 Task: Look for space in Kelowna, Canada from 7th July, 2023 to 14th July, 2023 for 1 adult in price range Rs.6000 to Rs.14000. Place can be shared room with 1  bedroom having 1 bed and 1 bathroom. Property type can be house, flat, guest house, hotel. Booking option can be shelf check-in. Required host language is English.
Action: Mouse moved to (355, 136)
Screenshot: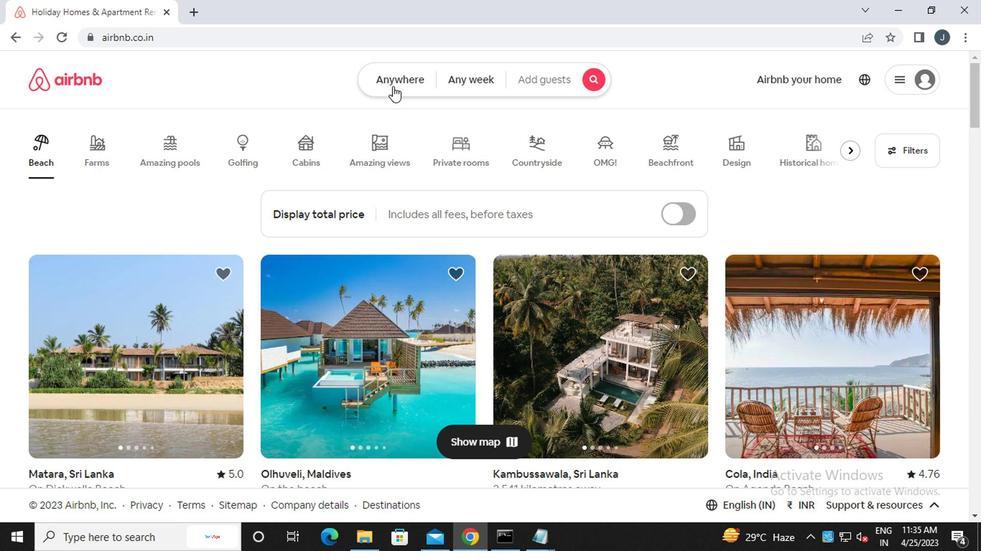 
Action: Mouse pressed left at (355, 136)
Screenshot: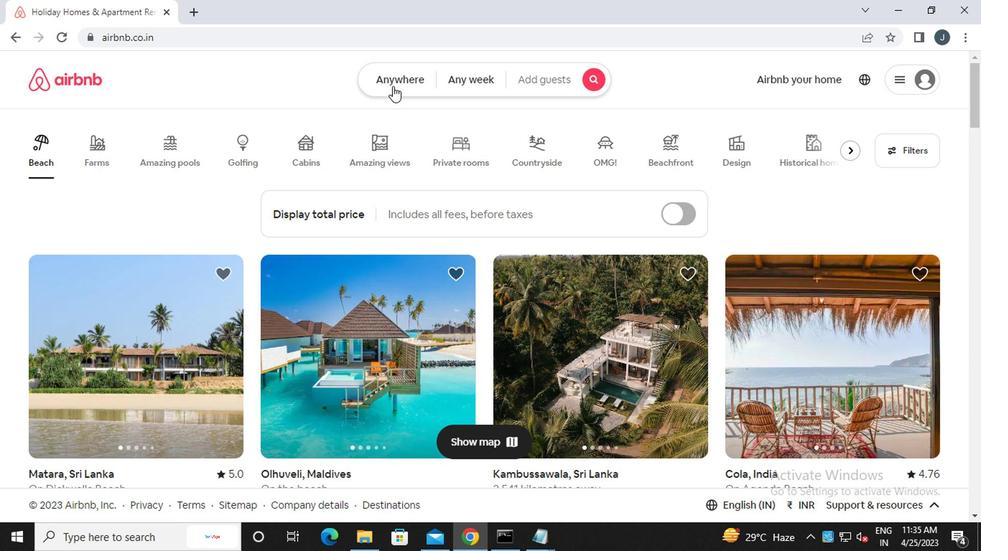 
Action: Mouse moved to (263, 177)
Screenshot: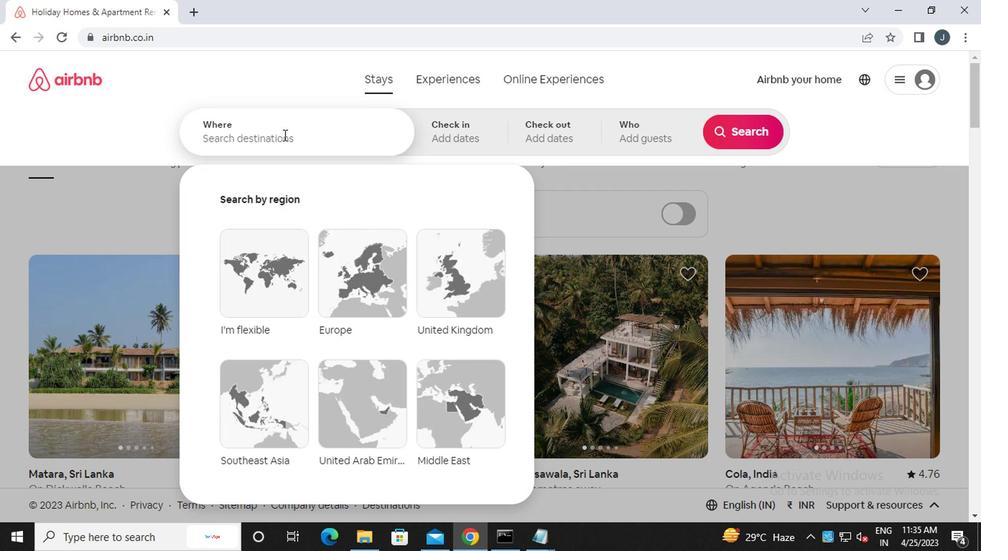 
Action: Mouse pressed left at (263, 177)
Screenshot: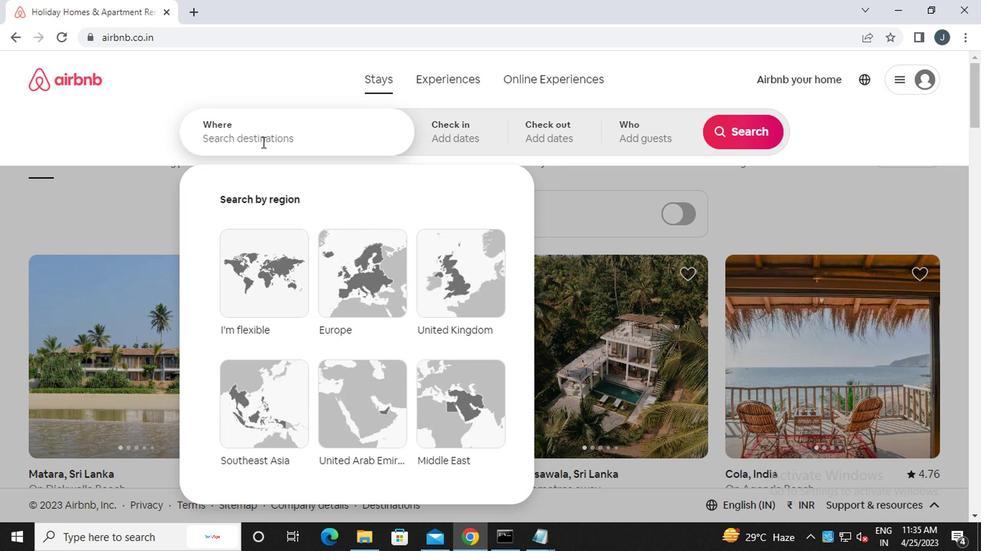 
Action: Mouse moved to (253, 177)
Screenshot: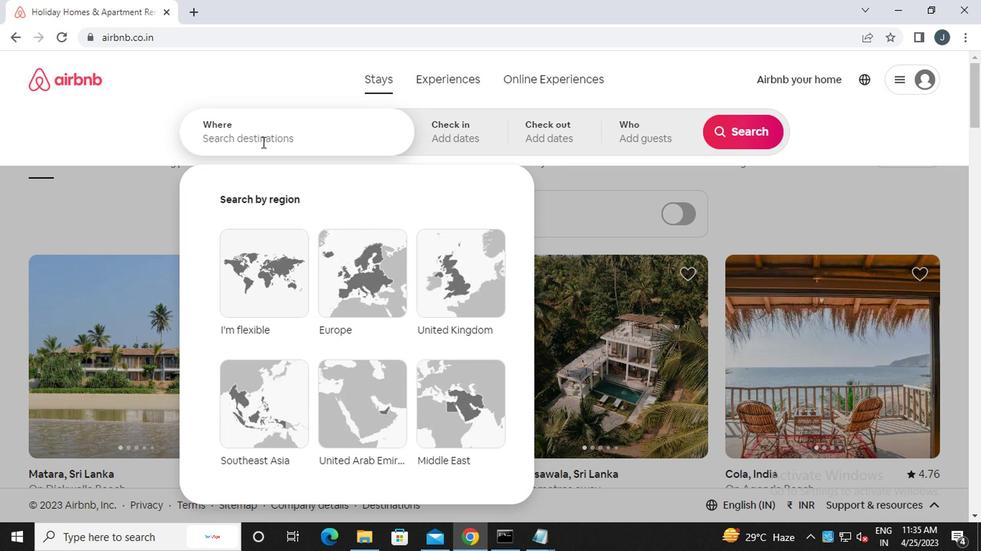 
Action: Key pressed <Key.caps_lock>k<Key.caps_lock>elowna,<Key.caps_lock>c<Key.caps_lock>anada
Screenshot: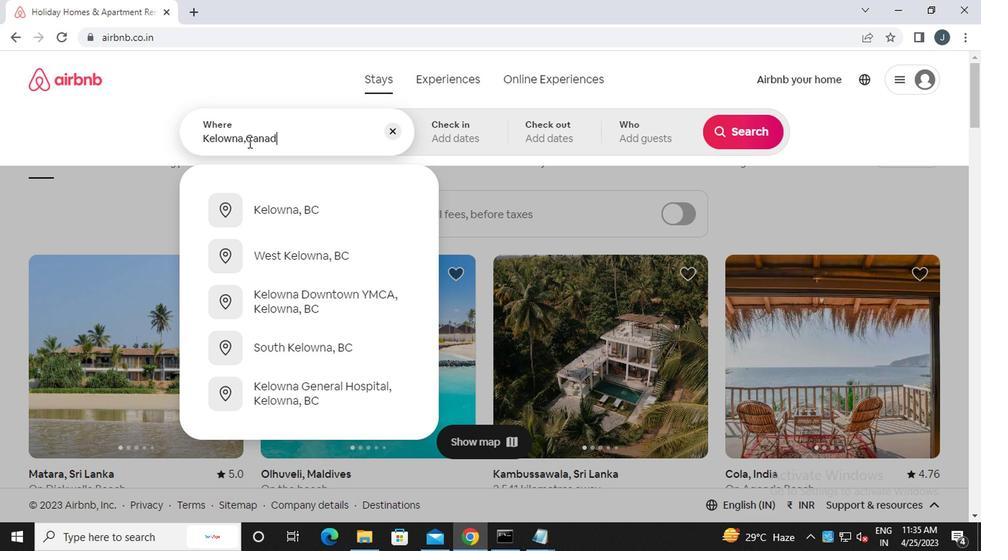 
Action: Mouse moved to (407, 174)
Screenshot: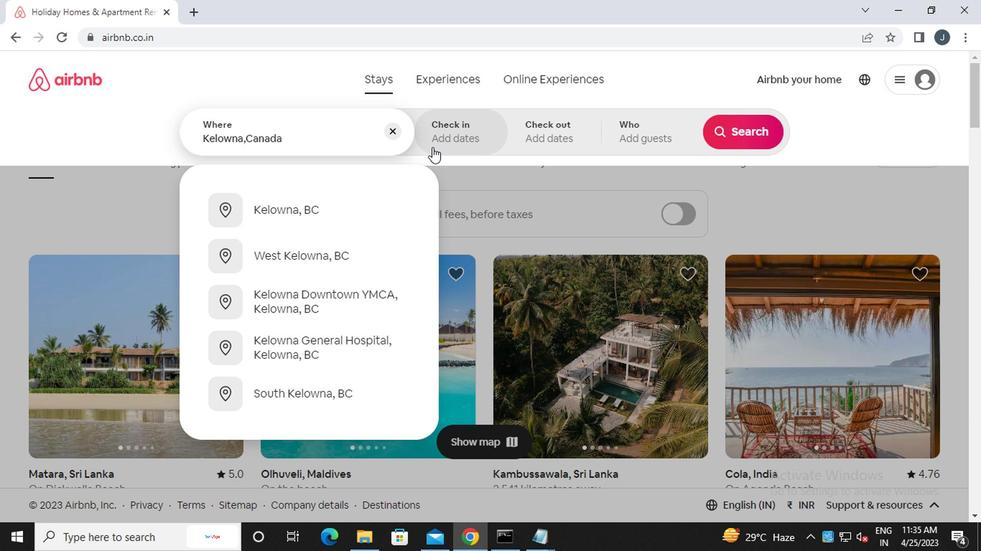 
Action: Mouse pressed left at (407, 174)
Screenshot: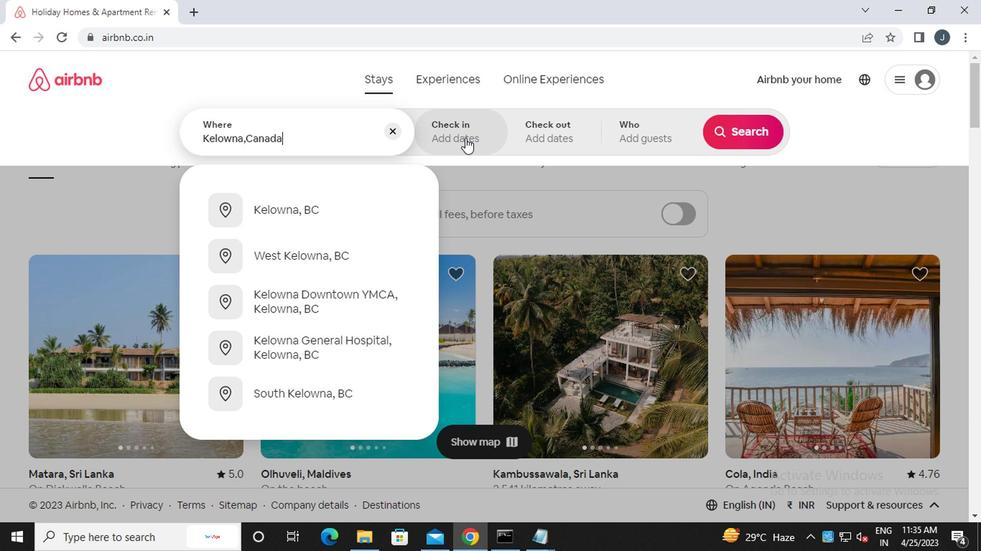 
Action: Mouse moved to (592, 254)
Screenshot: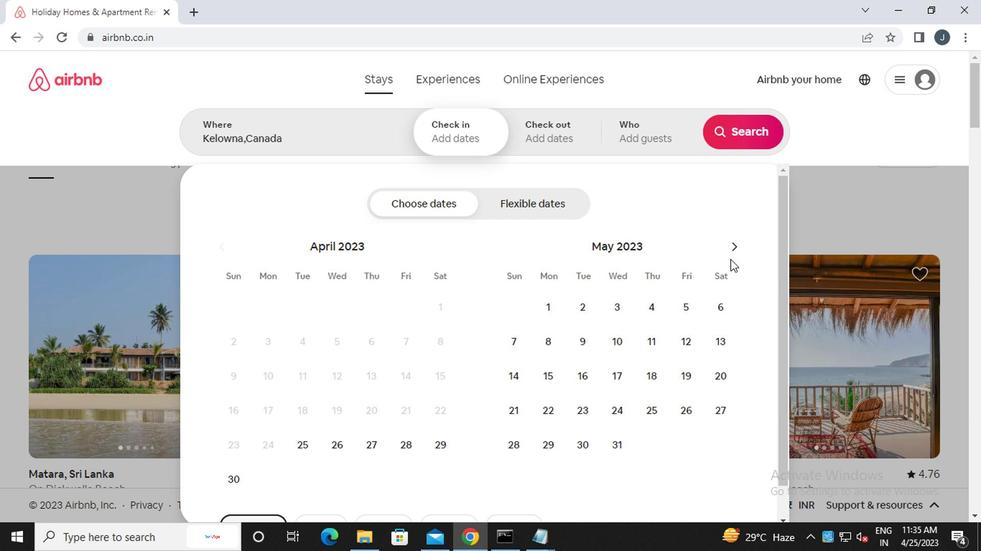 
Action: Mouse pressed left at (592, 254)
Screenshot: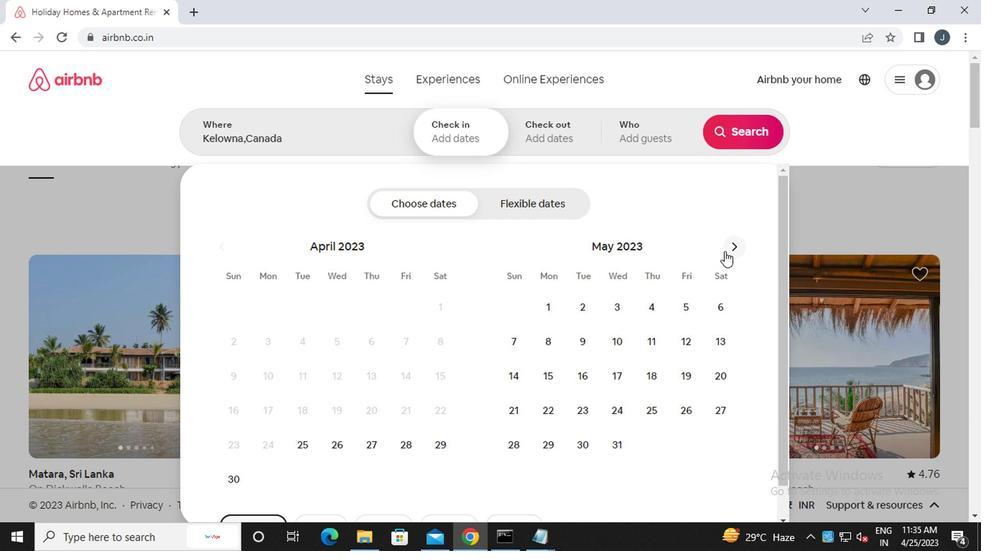 
Action: Mouse pressed left at (592, 254)
Screenshot: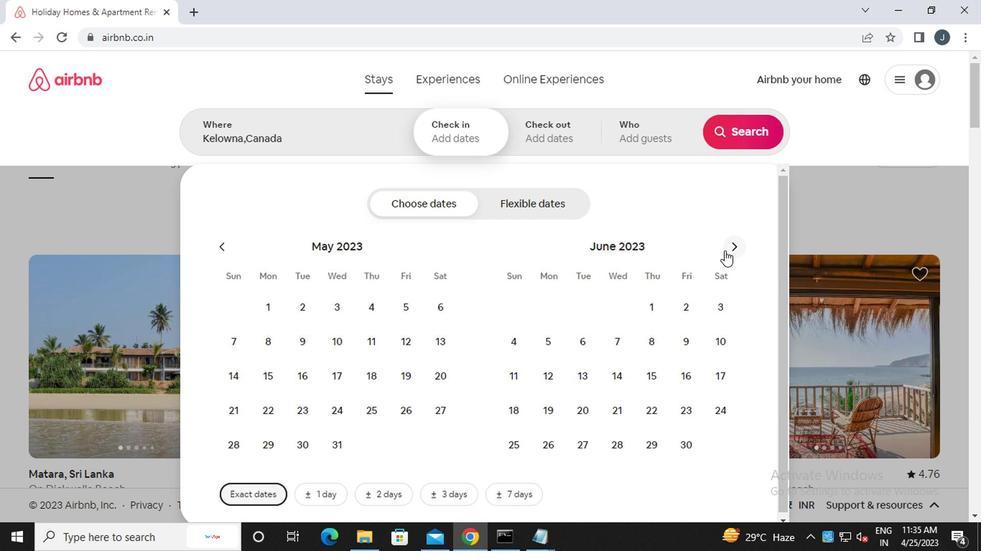 
Action: Mouse moved to (569, 319)
Screenshot: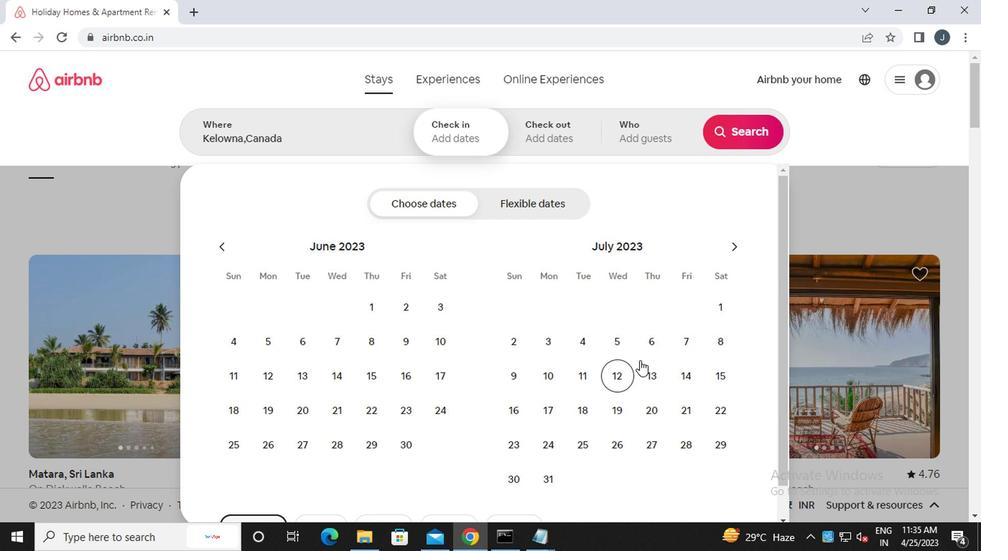 
Action: Mouse pressed left at (569, 319)
Screenshot: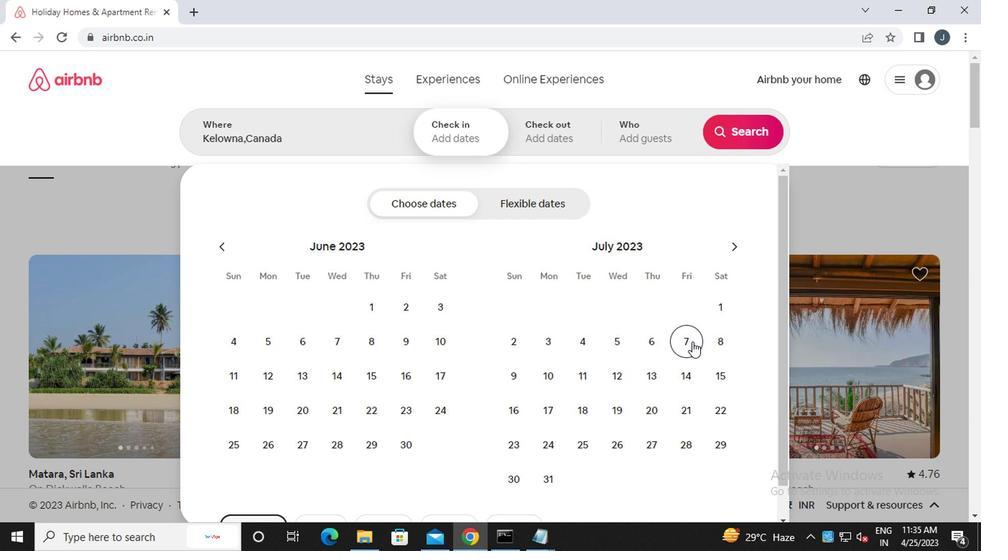 
Action: Mouse moved to (569, 346)
Screenshot: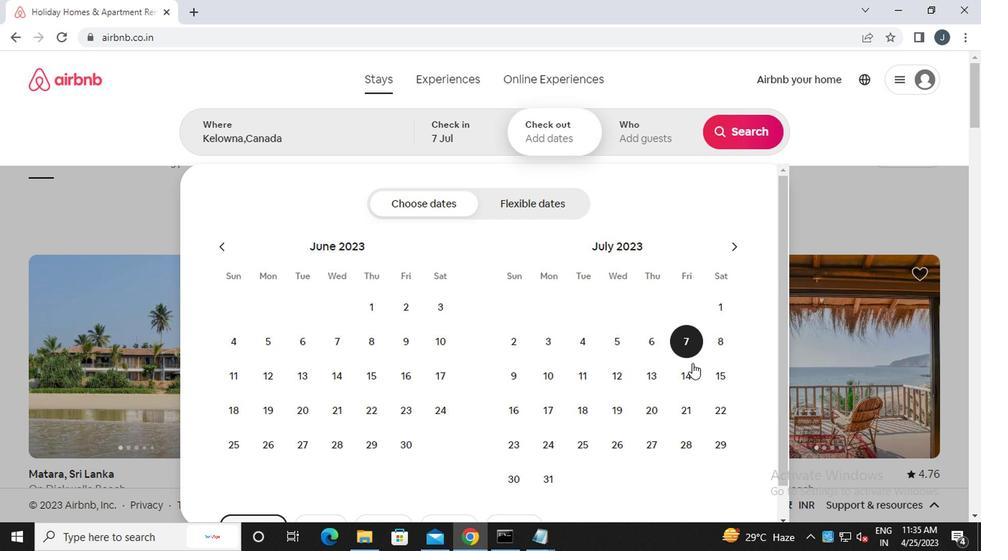 
Action: Mouse pressed left at (569, 346)
Screenshot: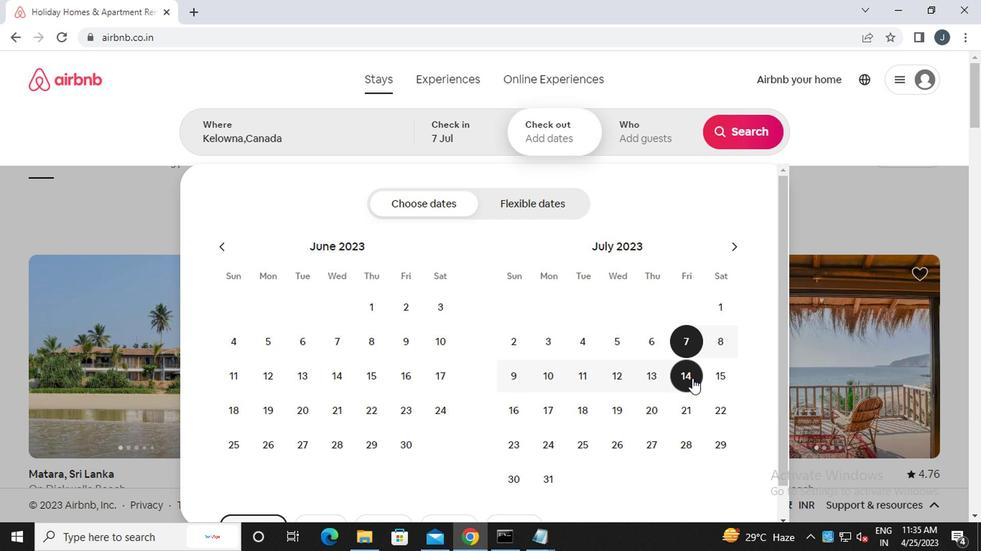 
Action: Mouse moved to (534, 164)
Screenshot: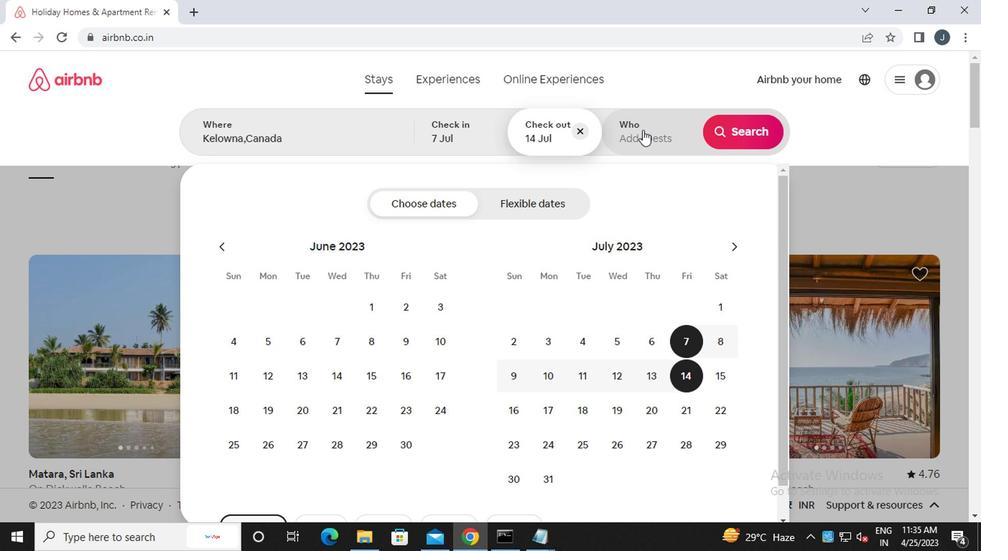 
Action: Mouse pressed left at (534, 164)
Screenshot: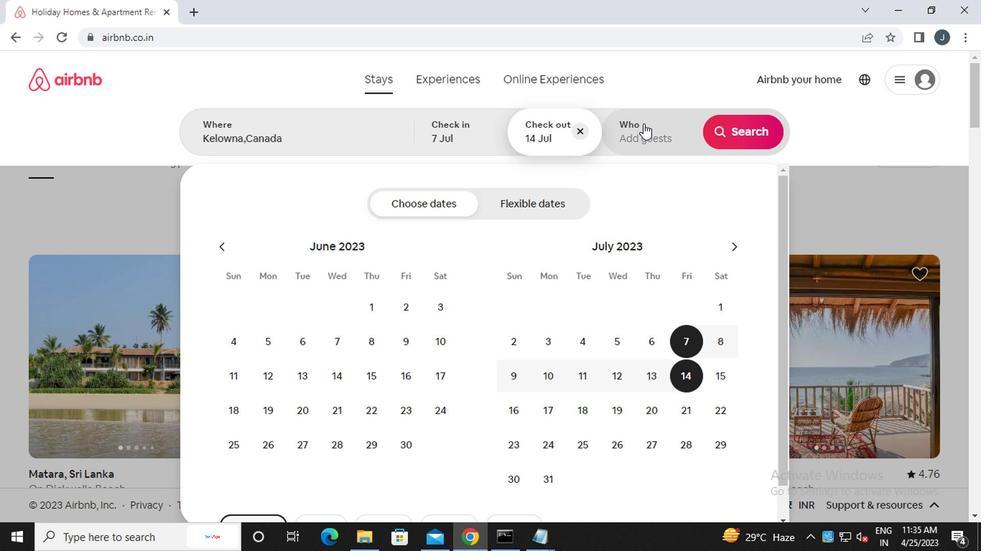 
Action: Mouse moved to (612, 224)
Screenshot: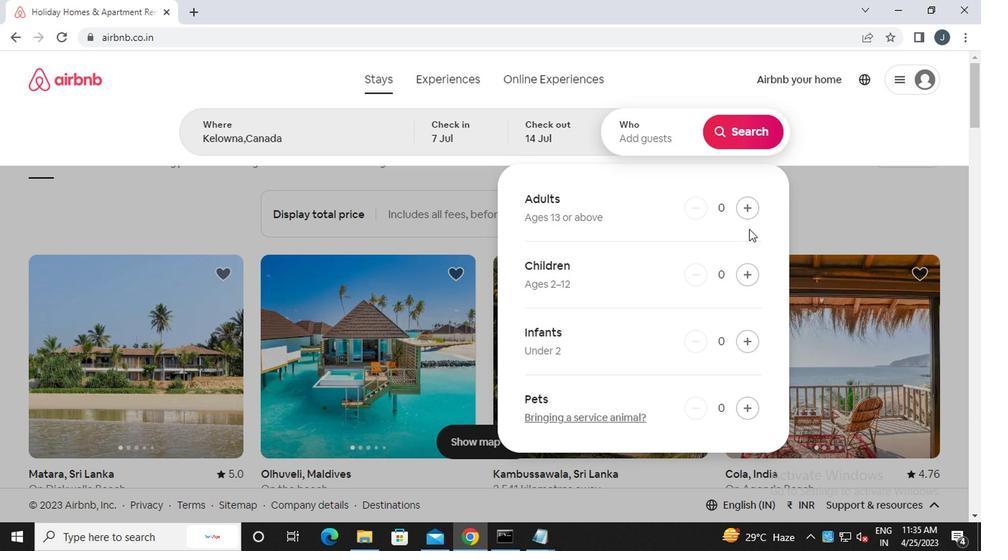 
Action: Mouse pressed left at (612, 224)
Screenshot: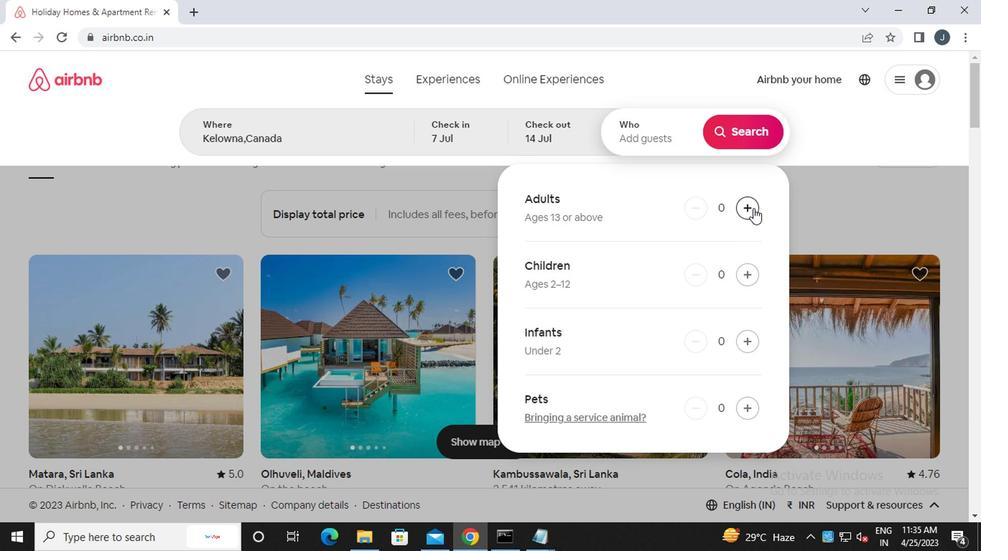 
Action: Mouse moved to (608, 172)
Screenshot: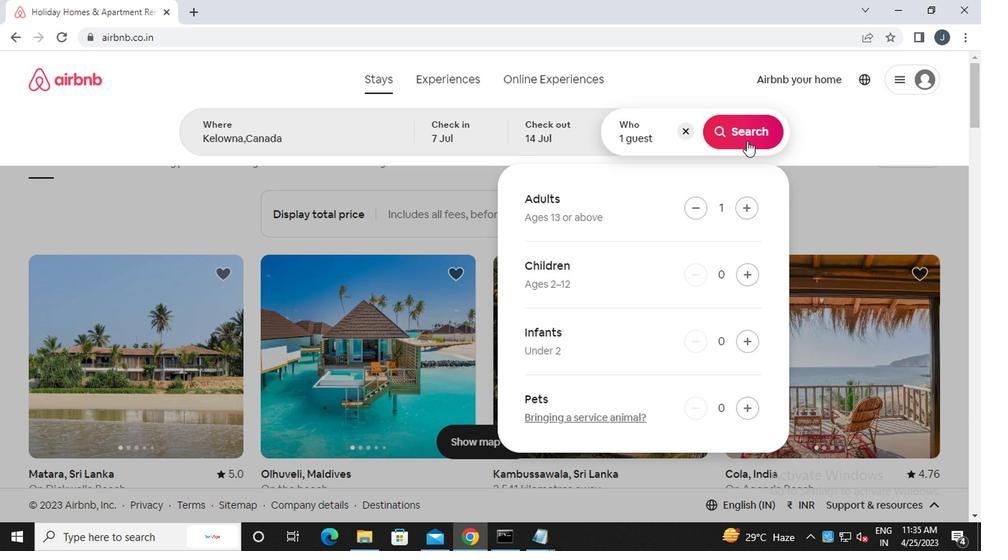 
Action: Mouse pressed left at (608, 172)
Screenshot: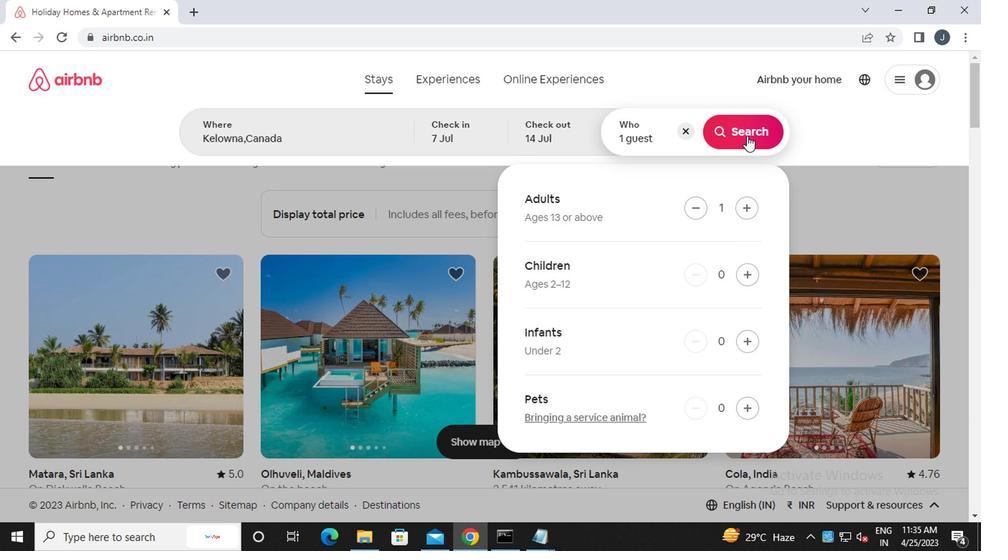
Action: Mouse moved to (738, 172)
Screenshot: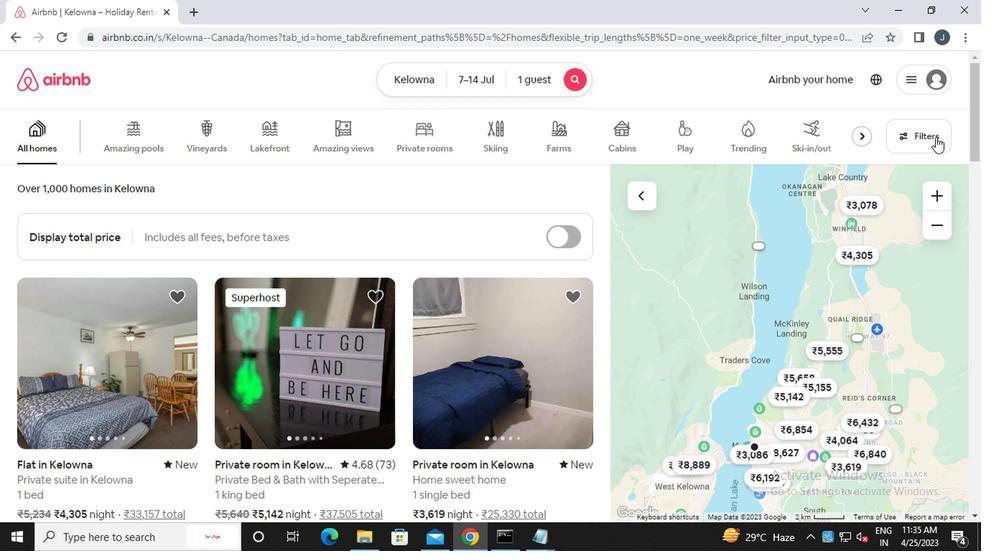 
Action: Mouse pressed left at (738, 172)
Screenshot: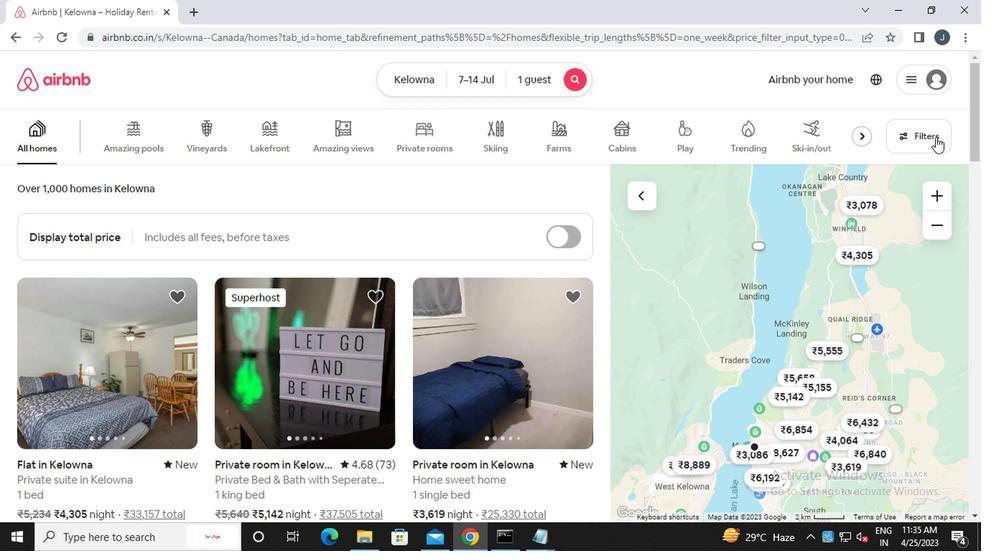 
Action: Mouse moved to (307, 304)
Screenshot: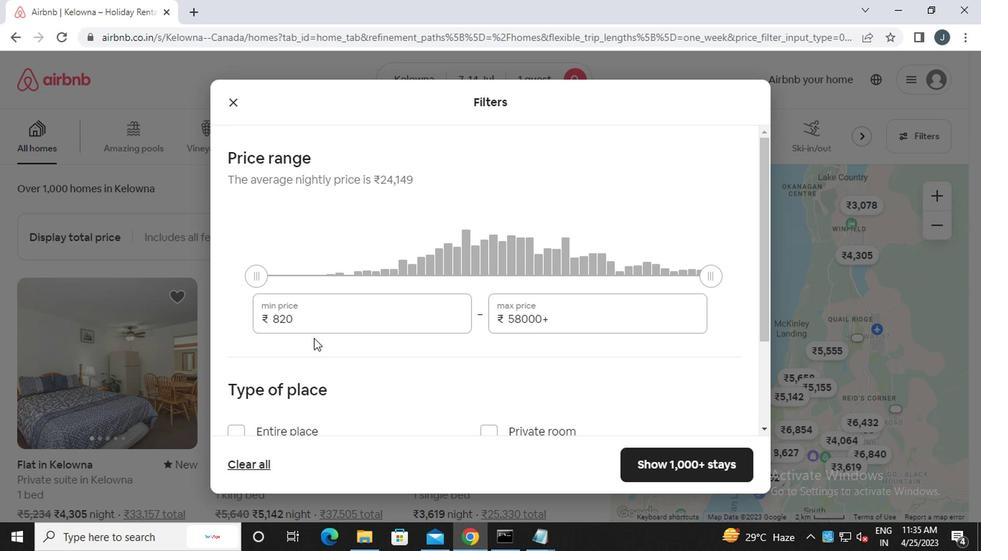 
Action: Mouse pressed left at (307, 304)
Screenshot: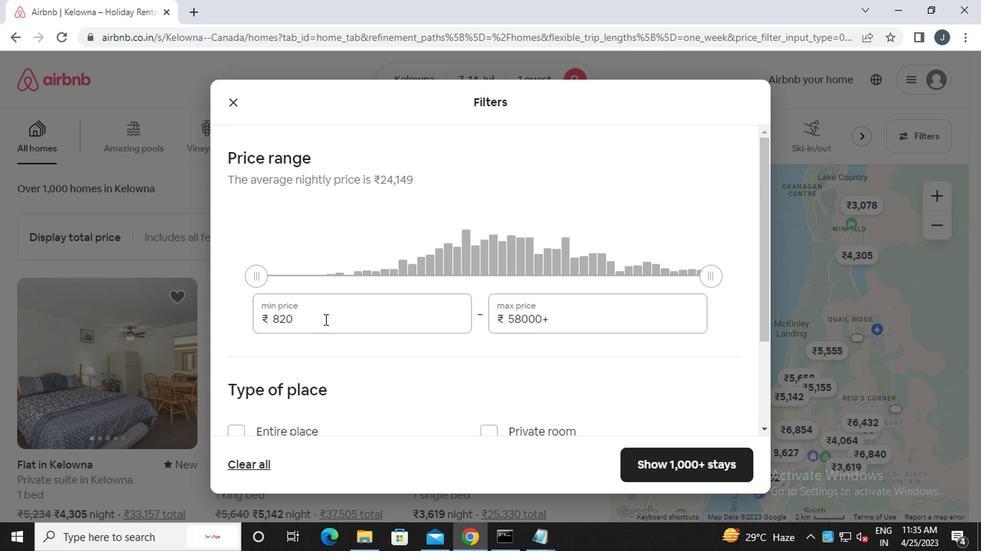 
Action: Mouse moved to (309, 298)
Screenshot: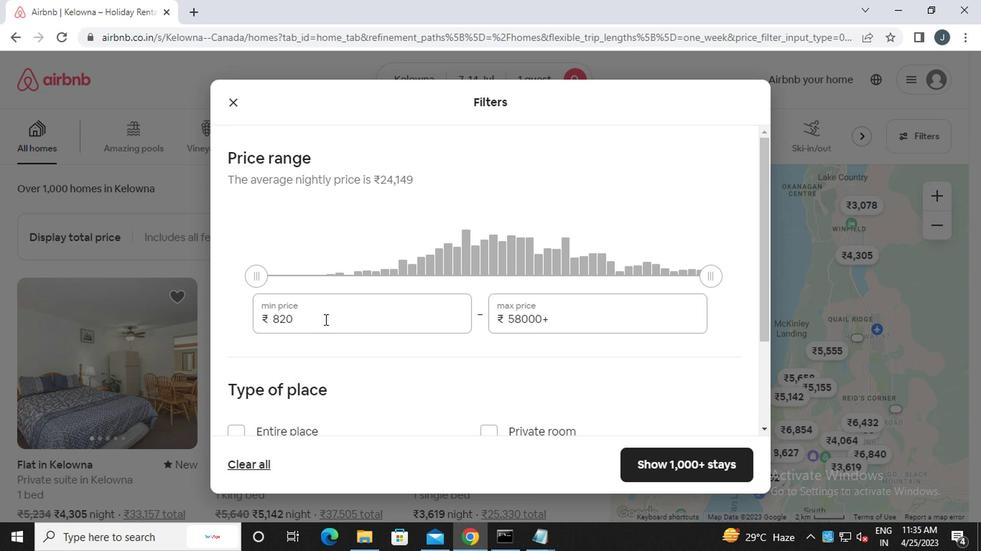 
Action: Key pressed <Key.backspace><Key.backspace><Key.backspace><<102>><<96>><<96>><<96>>
Screenshot: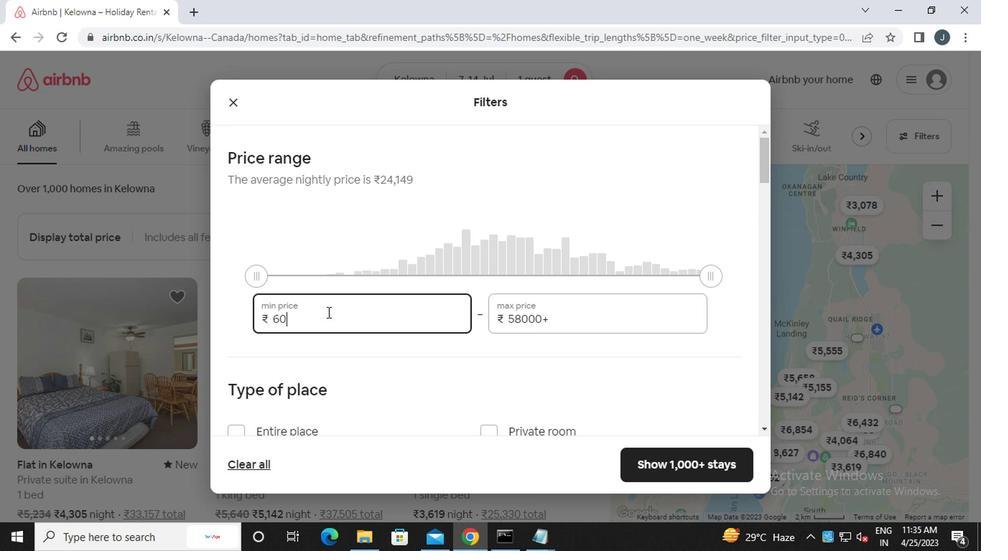
Action: Mouse moved to (478, 303)
Screenshot: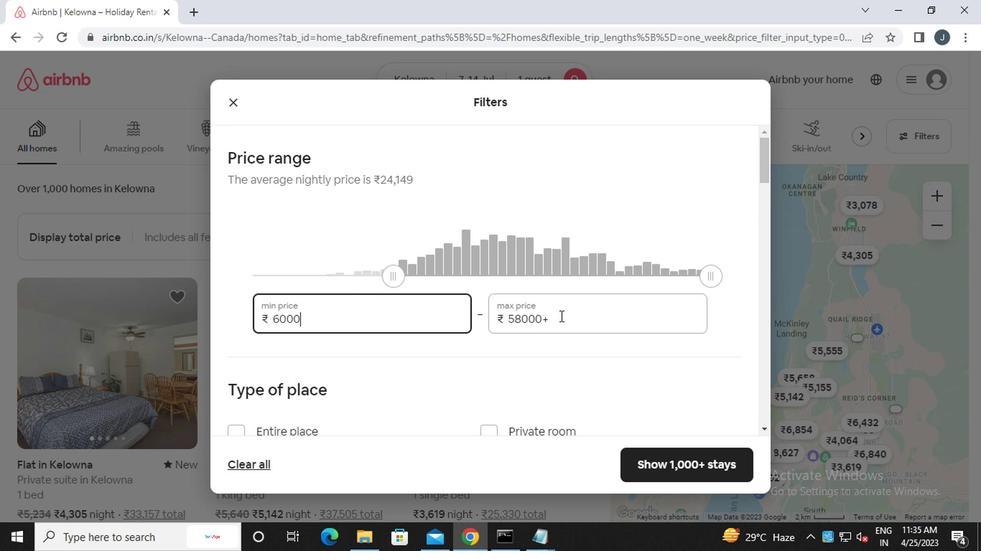 
Action: Mouse pressed left at (478, 303)
Screenshot: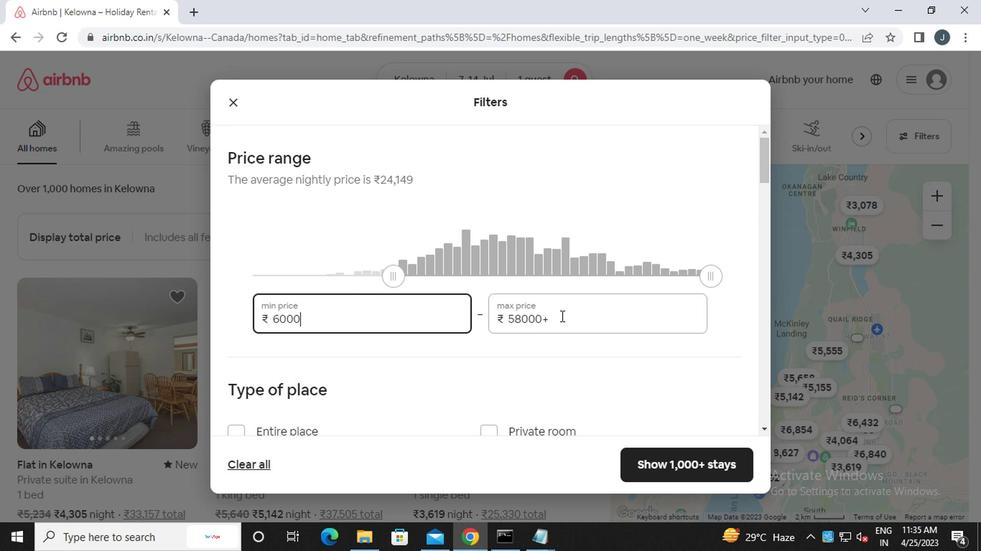 
Action: Mouse moved to (478, 304)
Screenshot: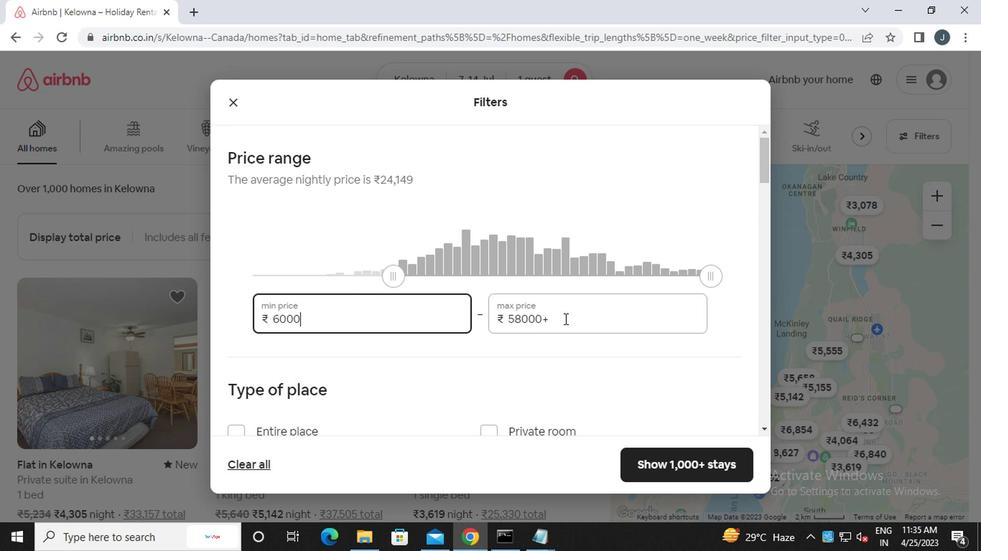 
Action: Key pressed <Key.backspace><Key.backspace><Key.backspace><Key.backspace><Key.backspace><Key.backspace><Key.backspace><Key.backspace><Key.backspace><Key.backspace><Key.backspace><Key.backspace><<97>><<100>><<96>><<96>><<96>>
Screenshot: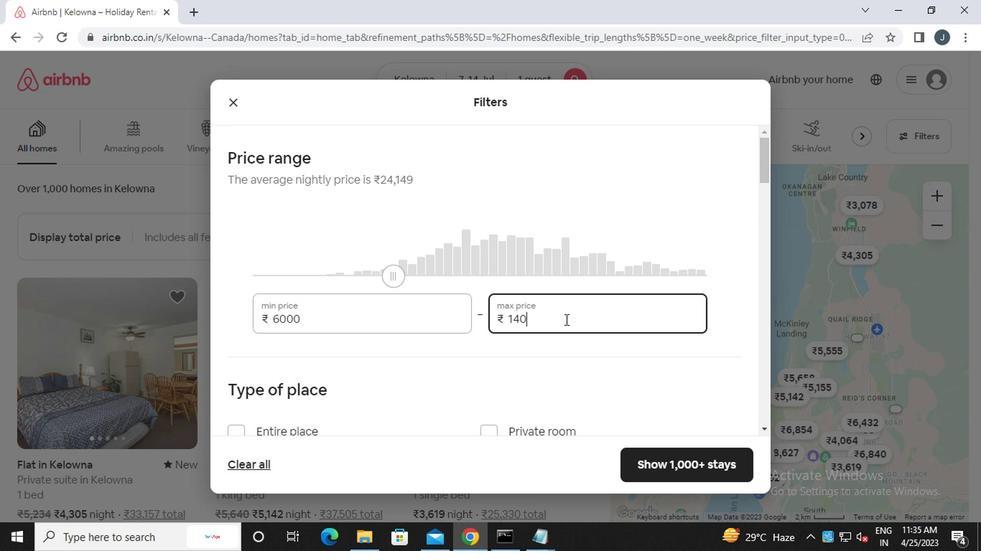 
Action: Mouse moved to (477, 307)
Screenshot: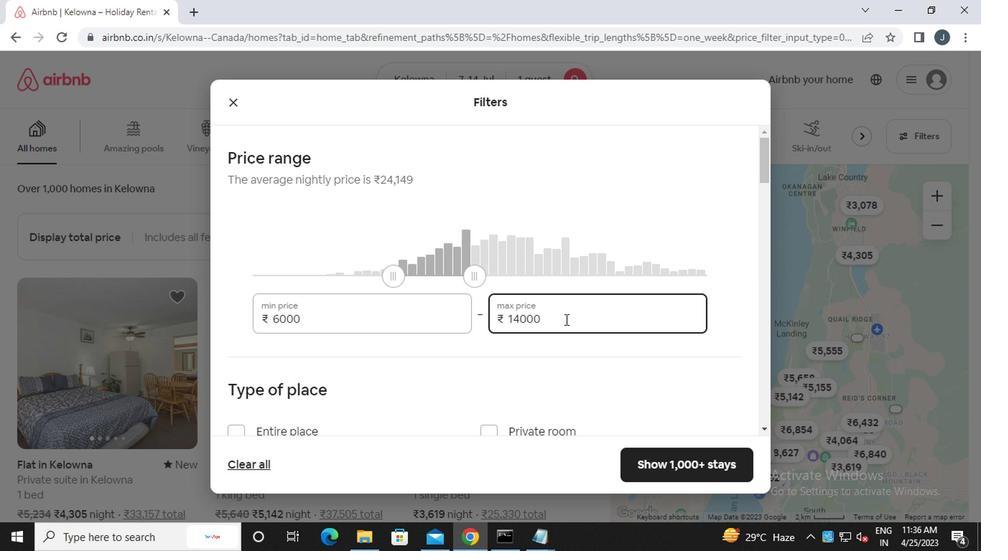 
Action: Mouse scrolled (477, 306) with delta (0, 0)
Screenshot: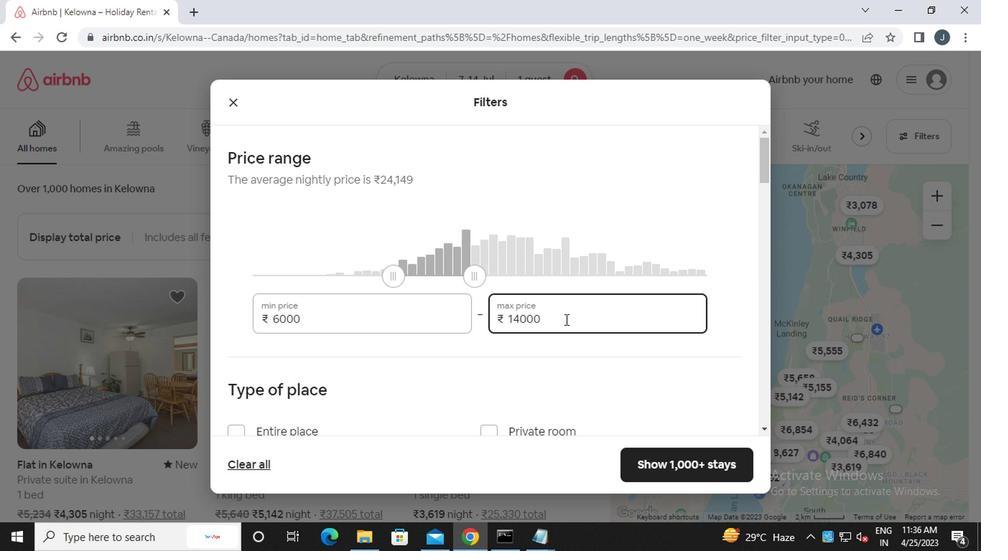 
Action: Mouse moved to (477, 309)
Screenshot: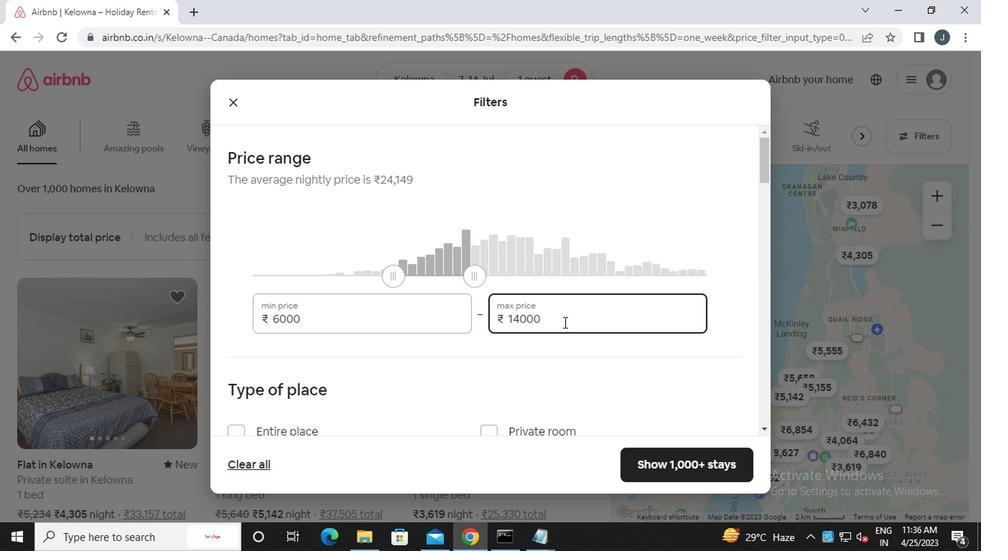 
Action: Mouse scrolled (477, 308) with delta (0, 0)
Screenshot: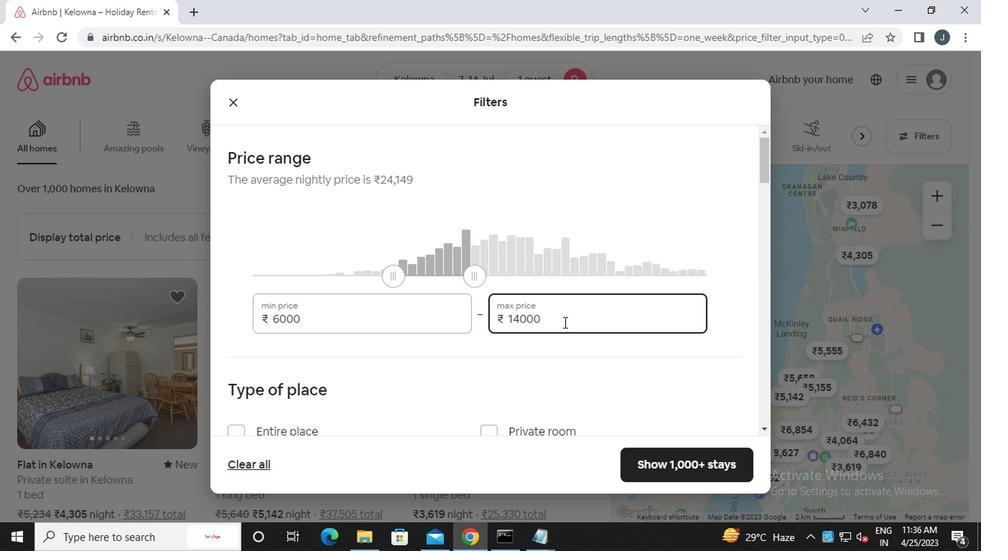 
Action: Mouse moved to (245, 329)
Screenshot: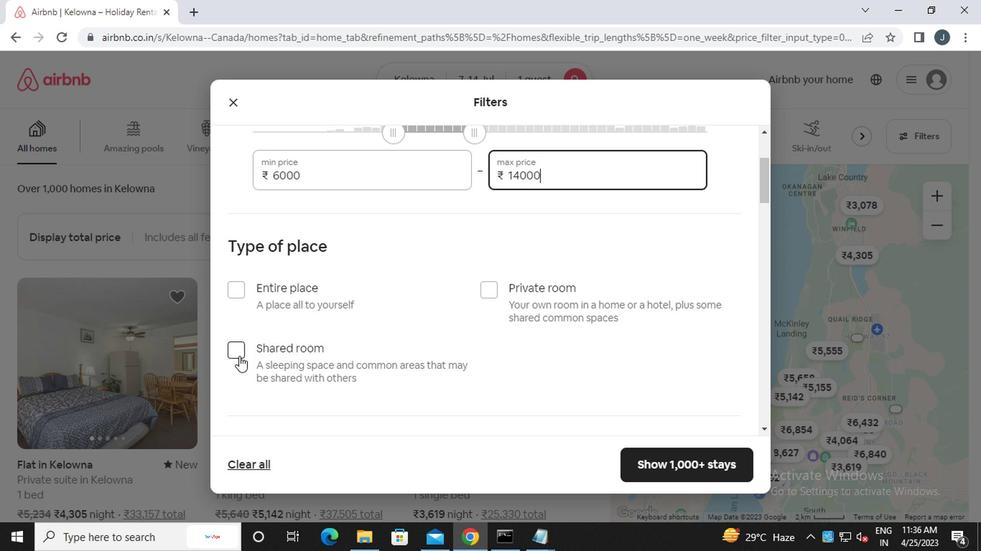 
Action: Mouse pressed left at (245, 329)
Screenshot: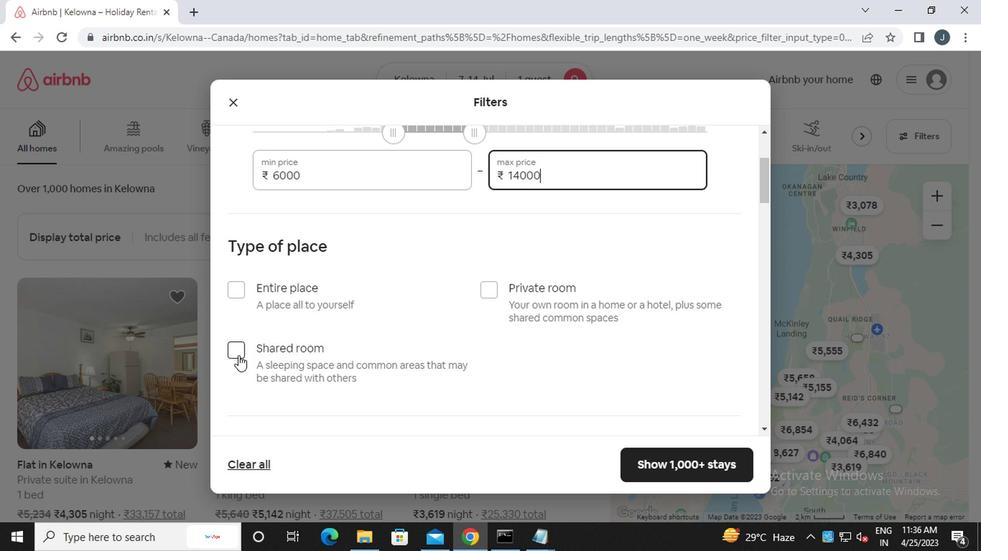 
Action: Mouse moved to (338, 340)
Screenshot: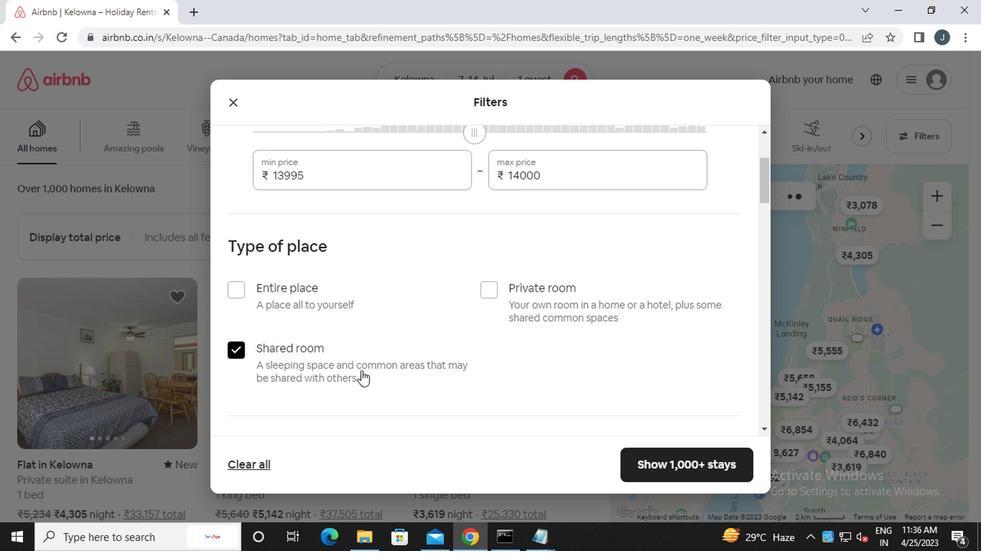 
Action: Mouse scrolled (338, 339) with delta (0, 0)
Screenshot: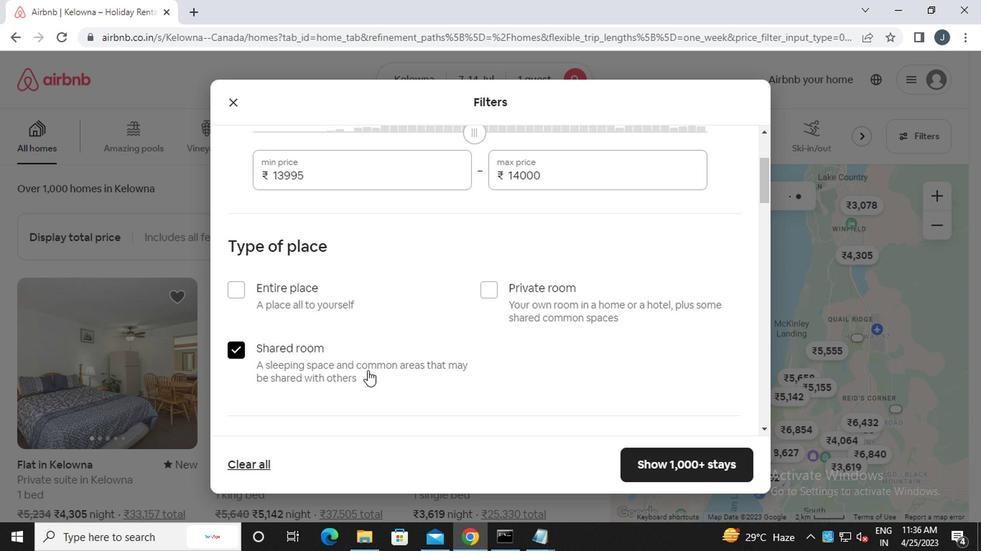 
Action: Mouse scrolled (338, 339) with delta (0, 0)
Screenshot: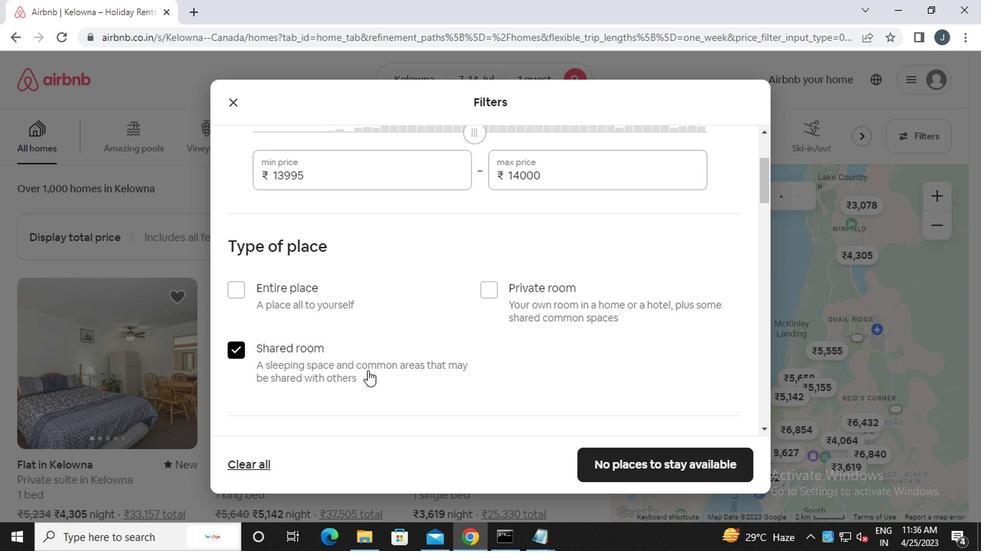 
Action: Mouse scrolled (338, 339) with delta (0, 0)
Screenshot: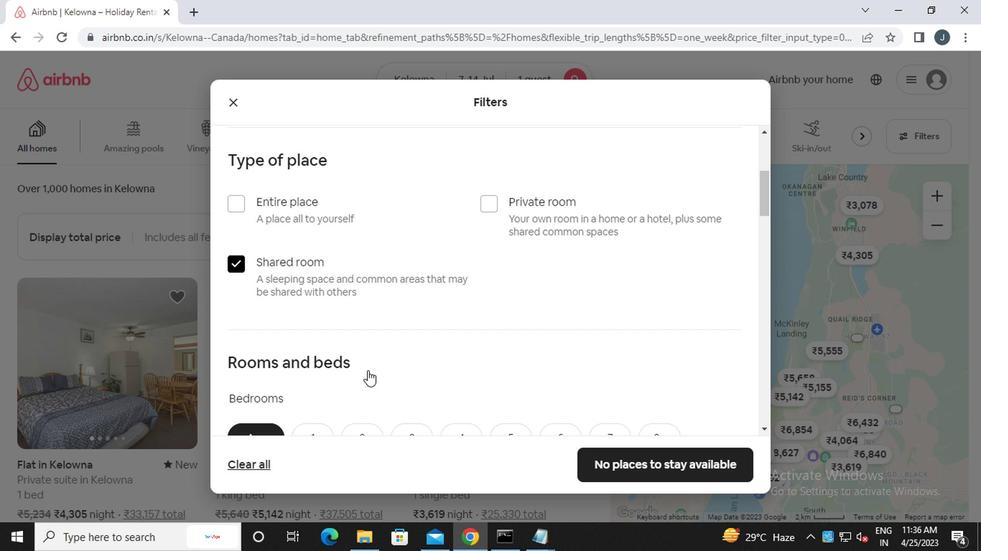 
Action: Mouse moved to (304, 292)
Screenshot: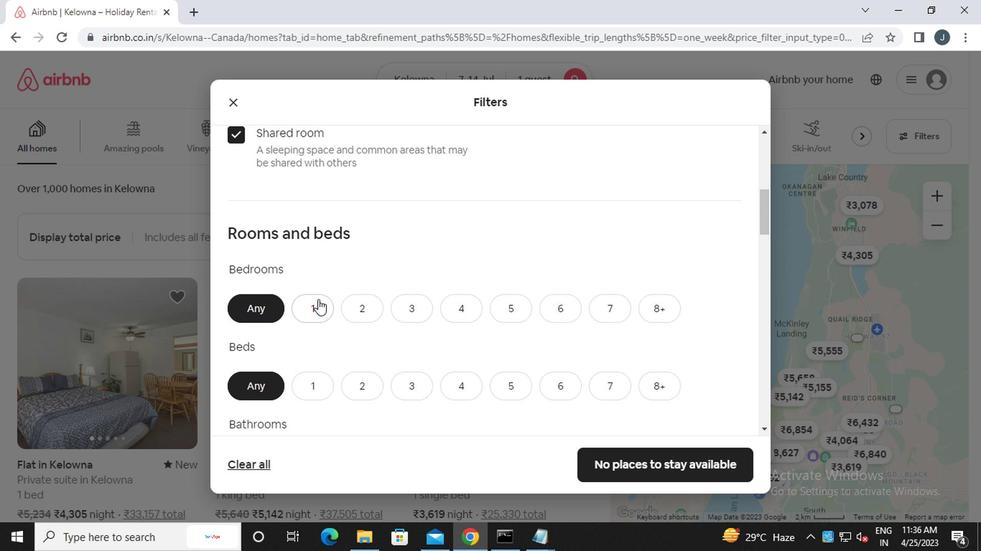 
Action: Mouse pressed left at (304, 292)
Screenshot: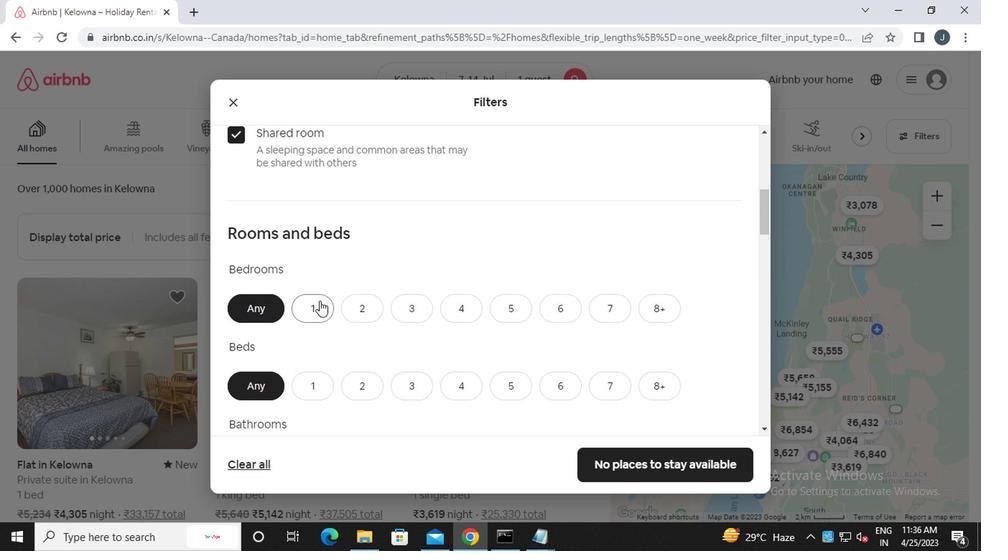 
Action: Mouse moved to (307, 352)
Screenshot: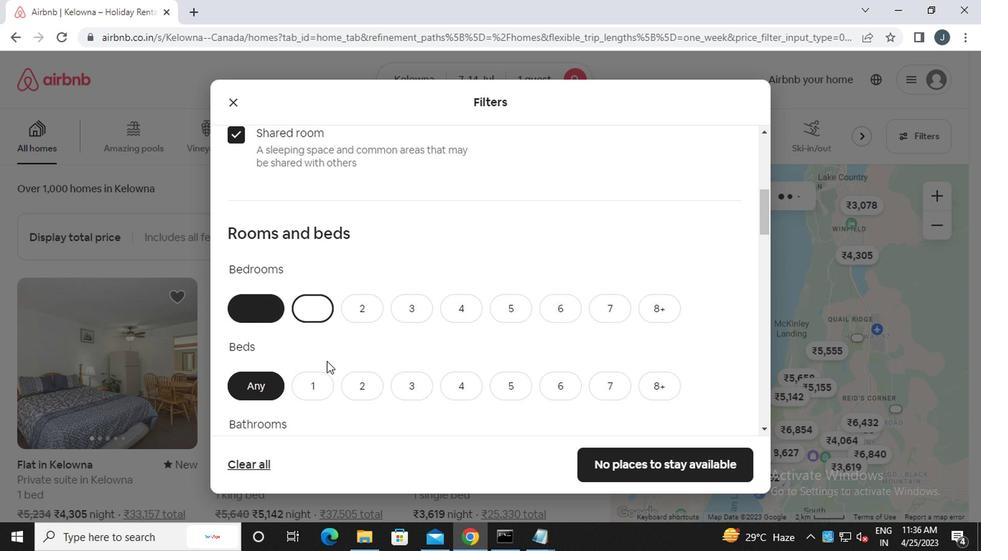 
Action: Mouse pressed left at (307, 352)
Screenshot: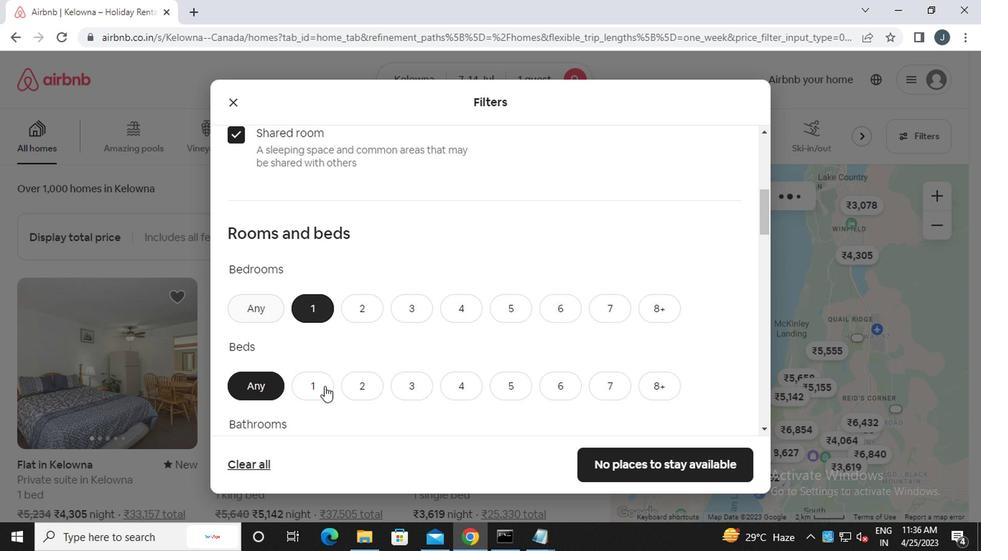 
Action: Mouse moved to (307, 351)
Screenshot: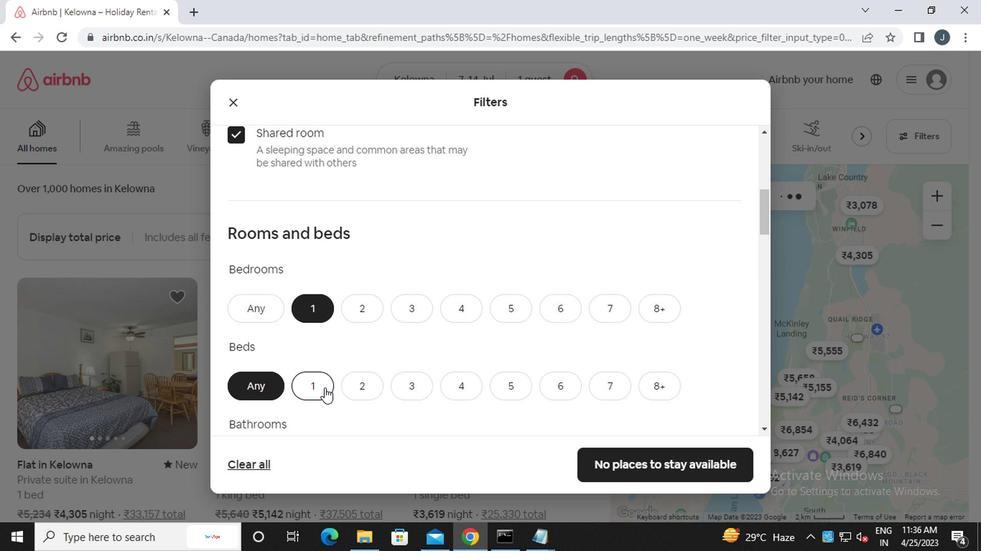 
Action: Mouse scrolled (307, 350) with delta (0, 0)
Screenshot: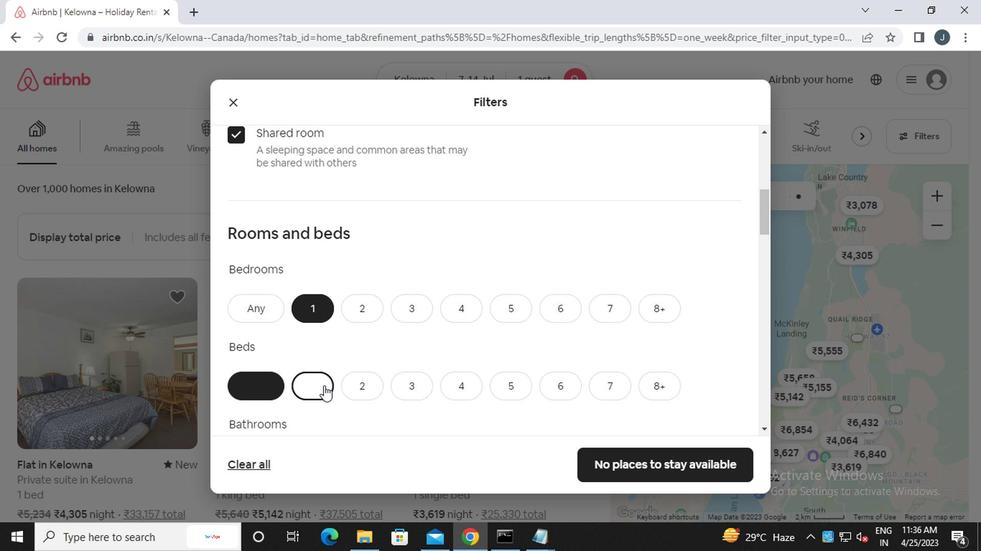 
Action: Mouse scrolled (307, 350) with delta (0, 0)
Screenshot: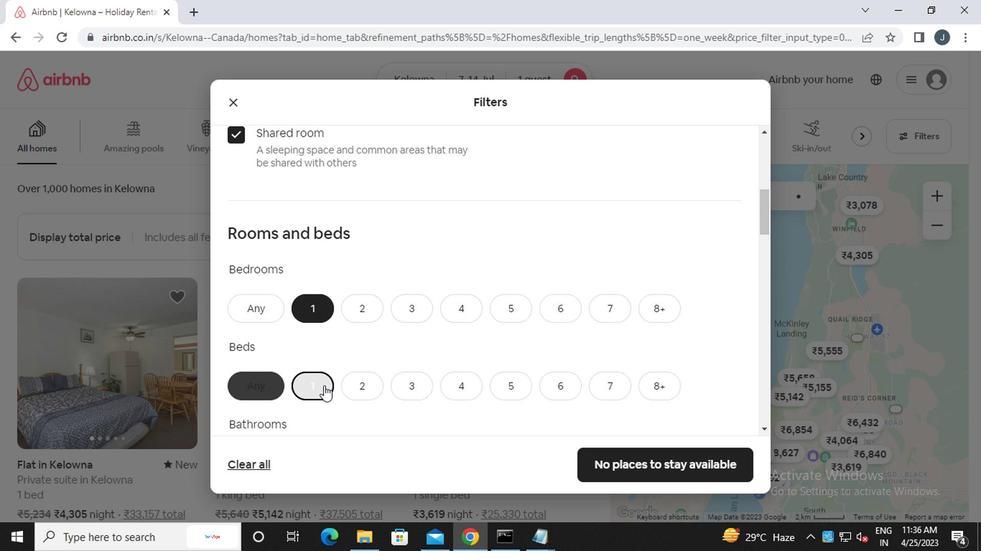 
Action: Mouse moved to (299, 305)
Screenshot: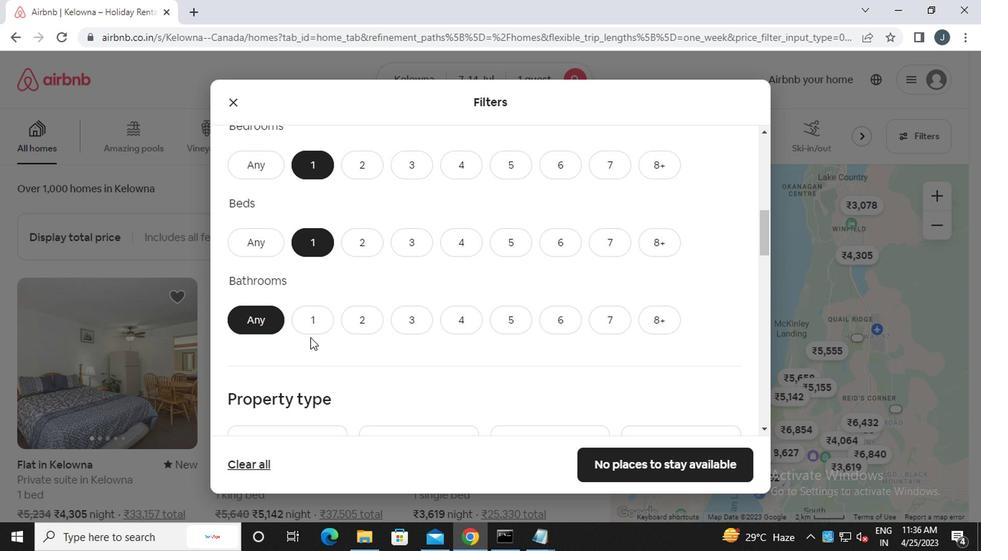 
Action: Mouse pressed left at (299, 305)
Screenshot: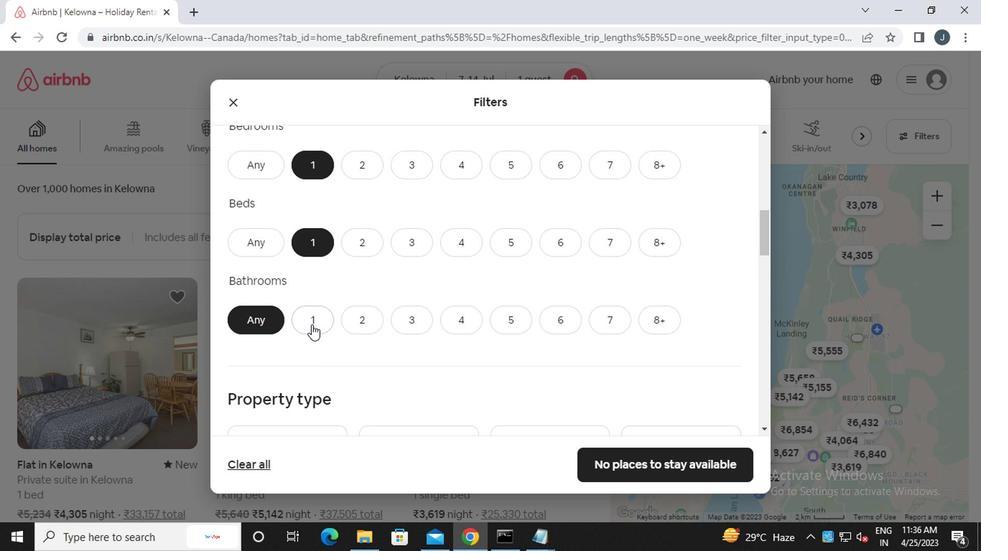 
Action: Mouse moved to (299, 305)
Screenshot: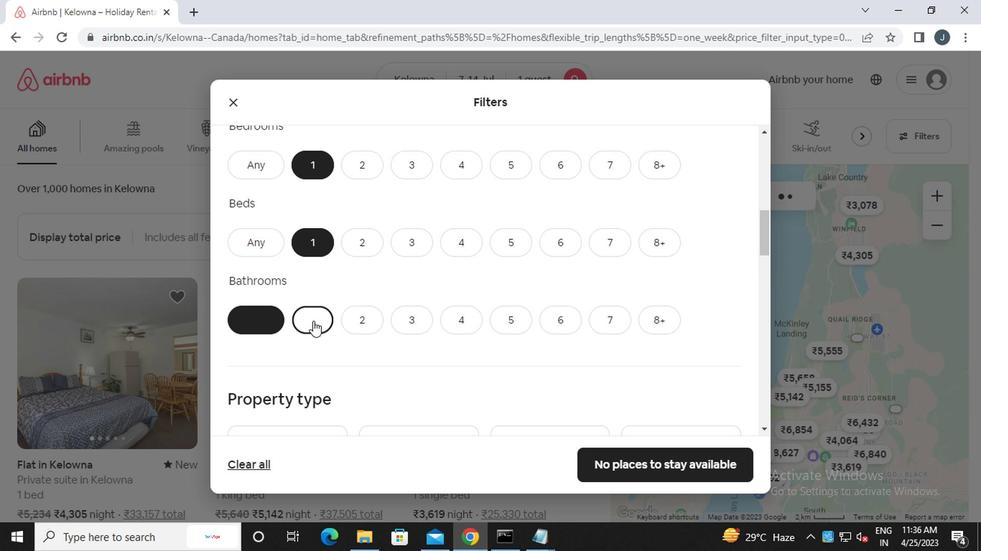 
Action: Mouse scrolled (299, 304) with delta (0, 0)
Screenshot: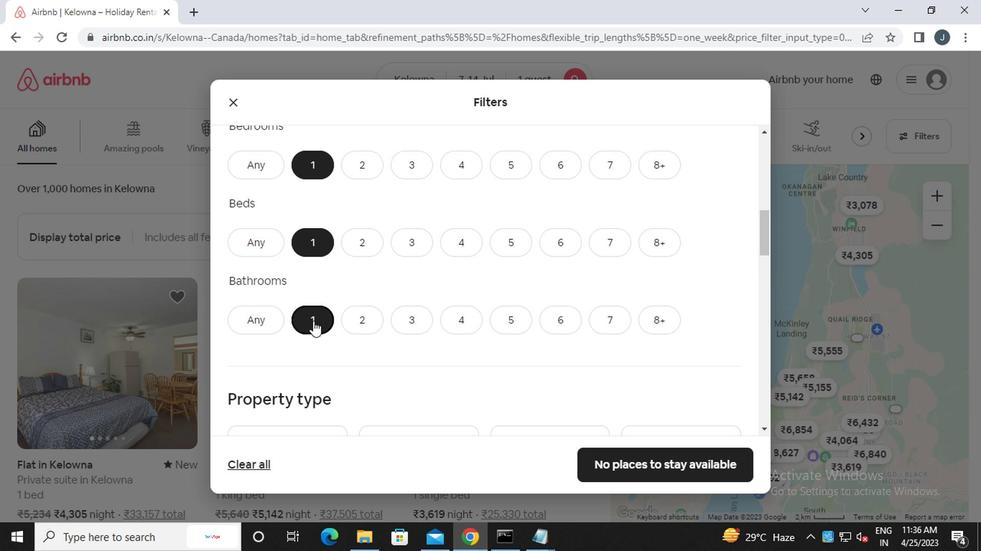 
Action: Mouse scrolled (299, 304) with delta (0, 0)
Screenshot: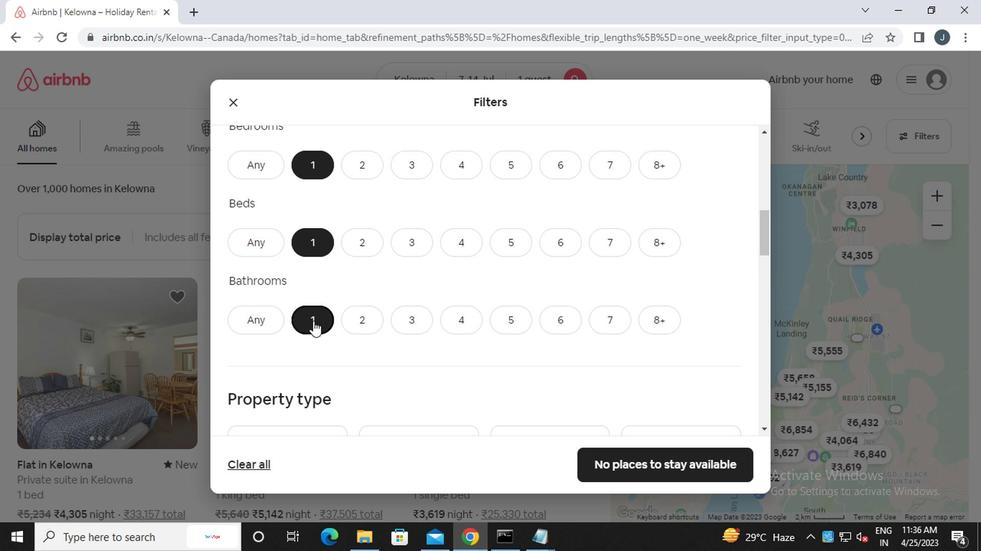 
Action: Mouse scrolled (299, 304) with delta (0, 0)
Screenshot: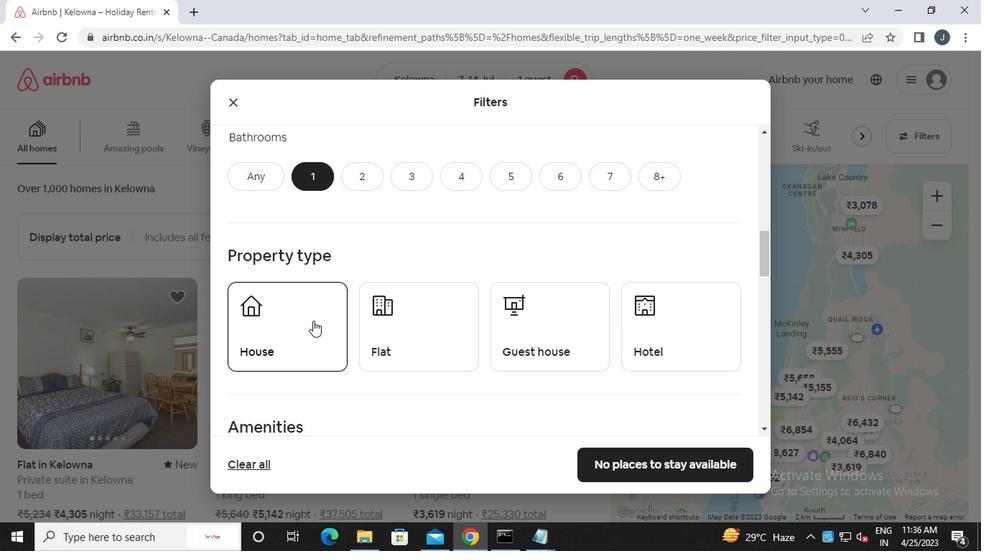 
Action: Mouse scrolled (299, 304) with delta (0, 0)
Screenshot: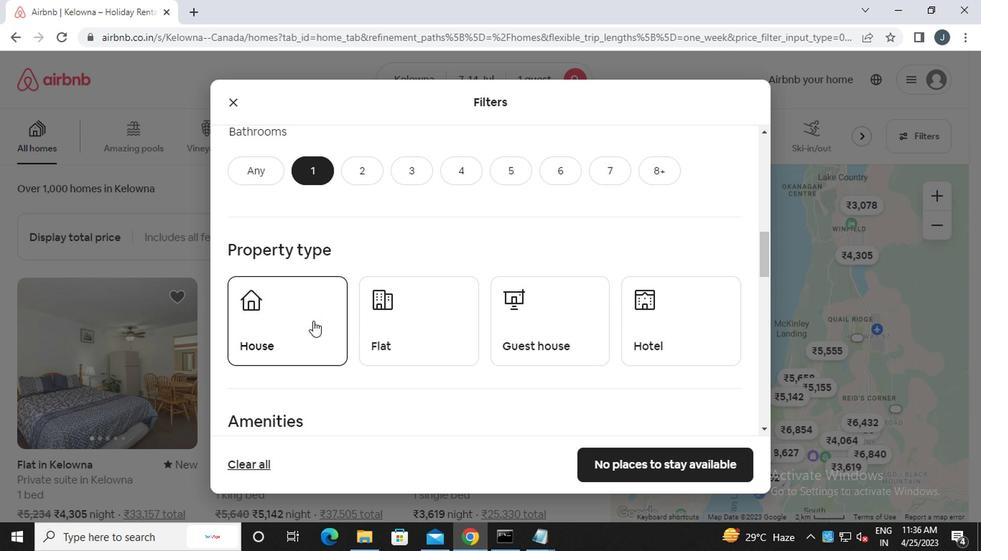 
Action: Mouse moved to (269, 226)
Screenshot: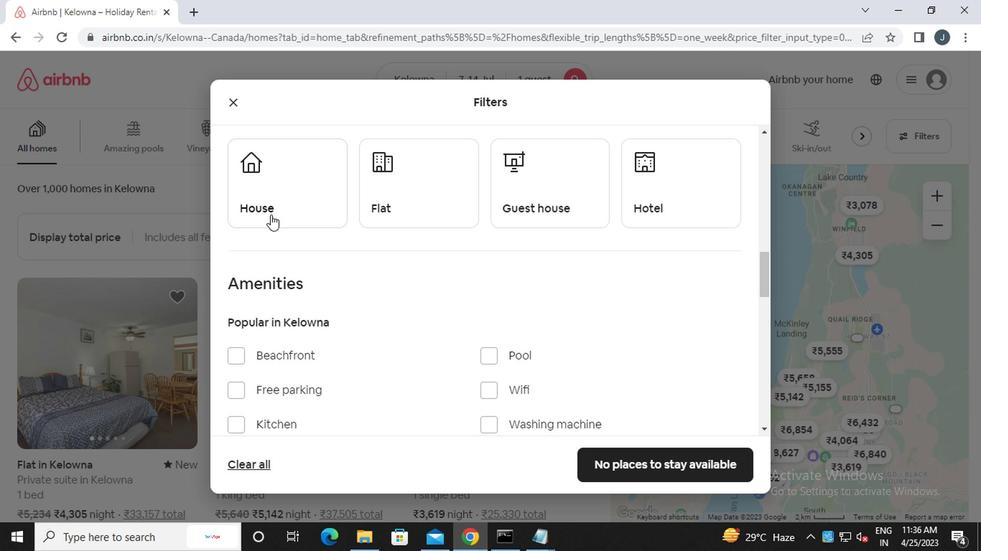 
Action: Mouse pressed left at (269, 226)
Screenshot: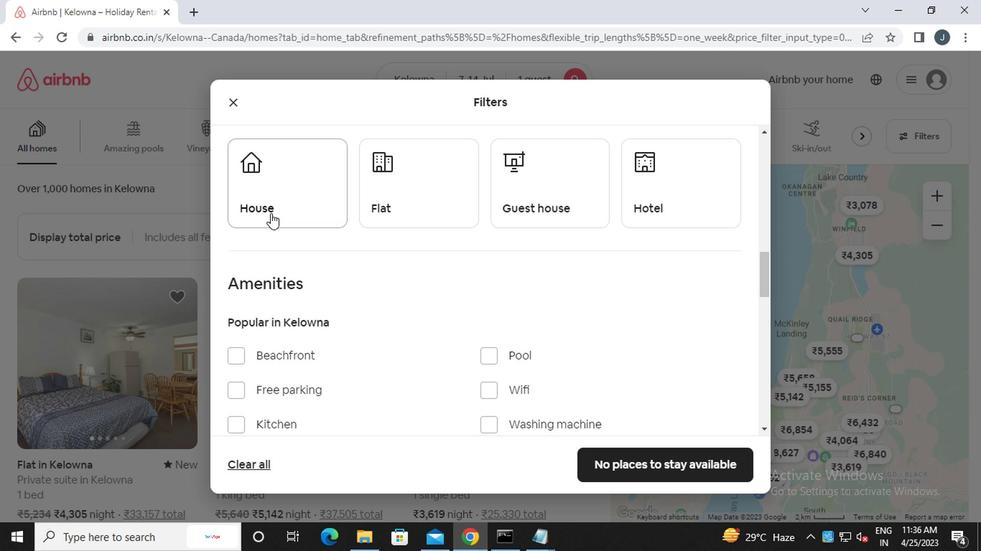 
Action: Mouse moved to (355, 226)
Screenshot: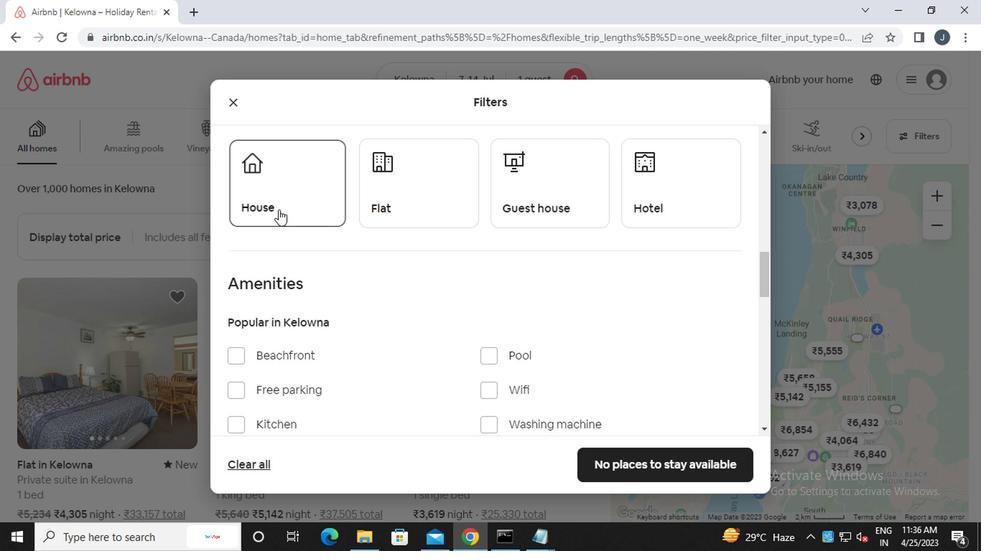 
Action: Mouse pressed left at (355, 226)
Screenshot: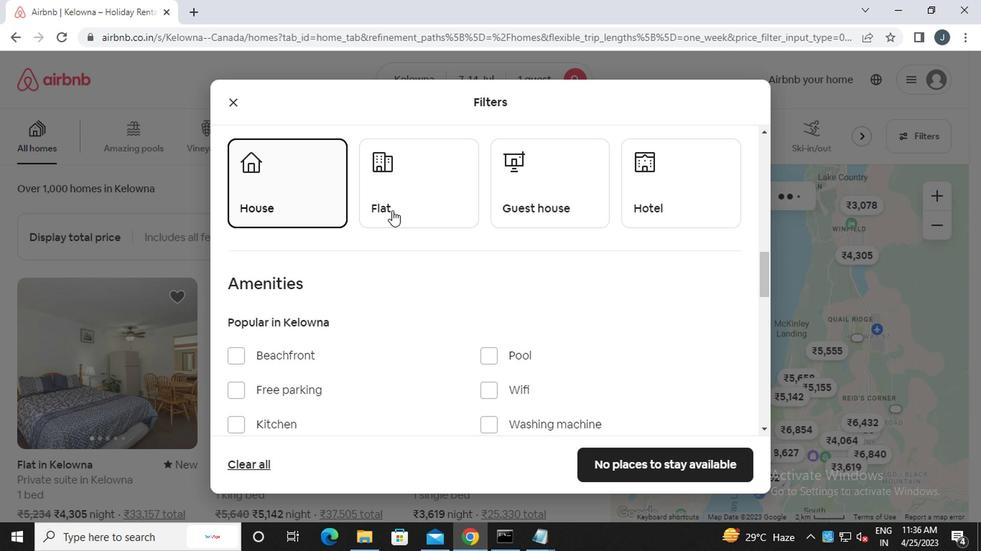 
Action: Mouse moved to (454, 217)
Screenshot: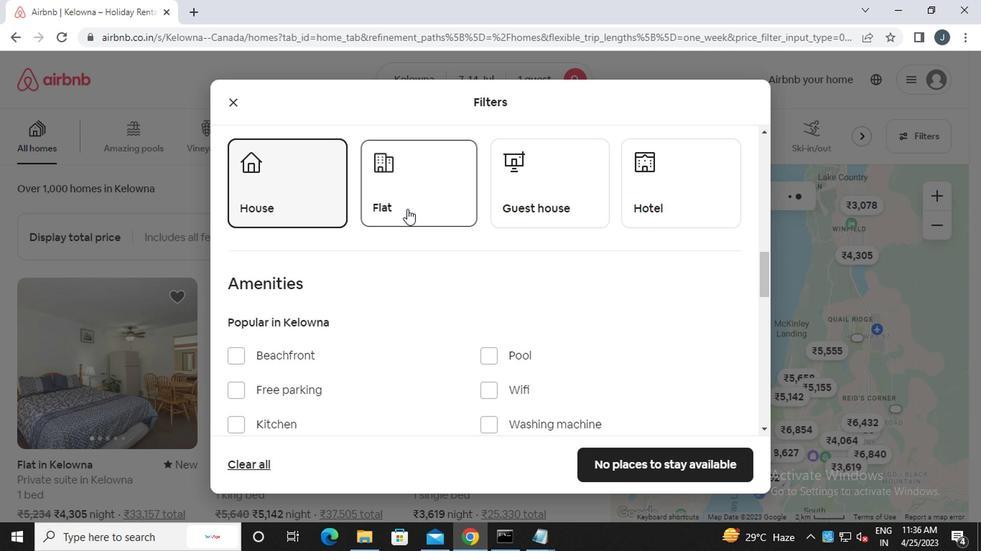 
Action: Mouse pressed left at (454, 217)
Screenshot: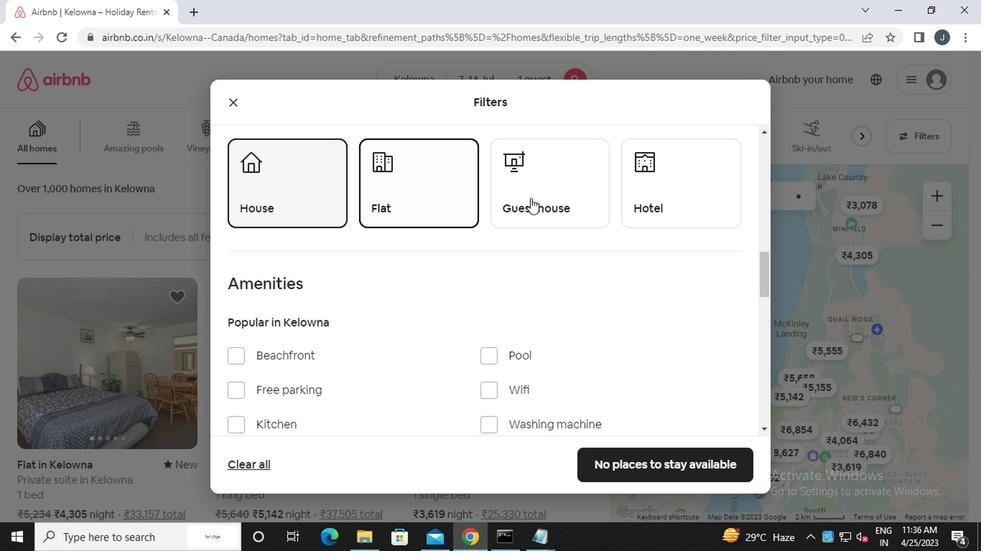 
Action: Mouse moved to (541, 213)
Screenshot: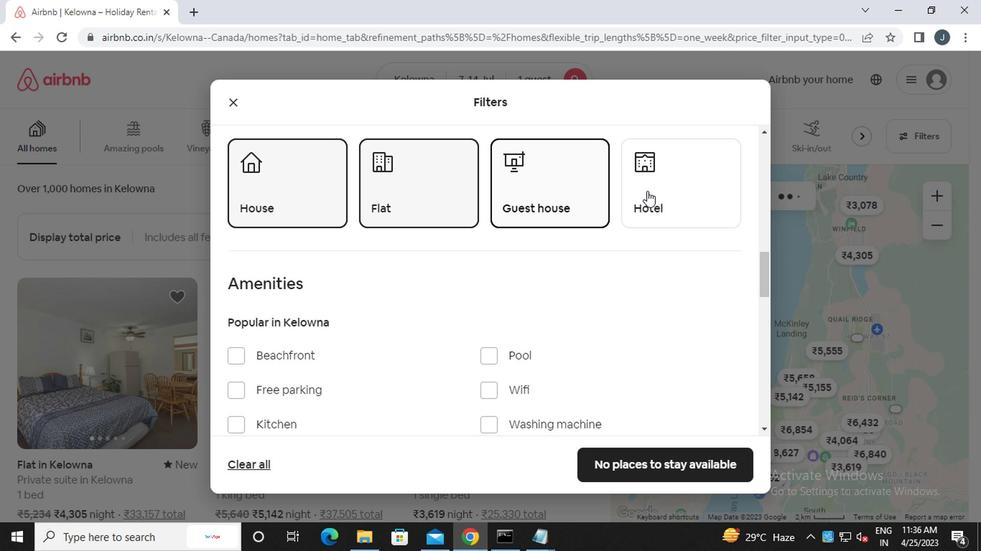 
Action: Mouse pressed left at (541, 213)
Screenshot: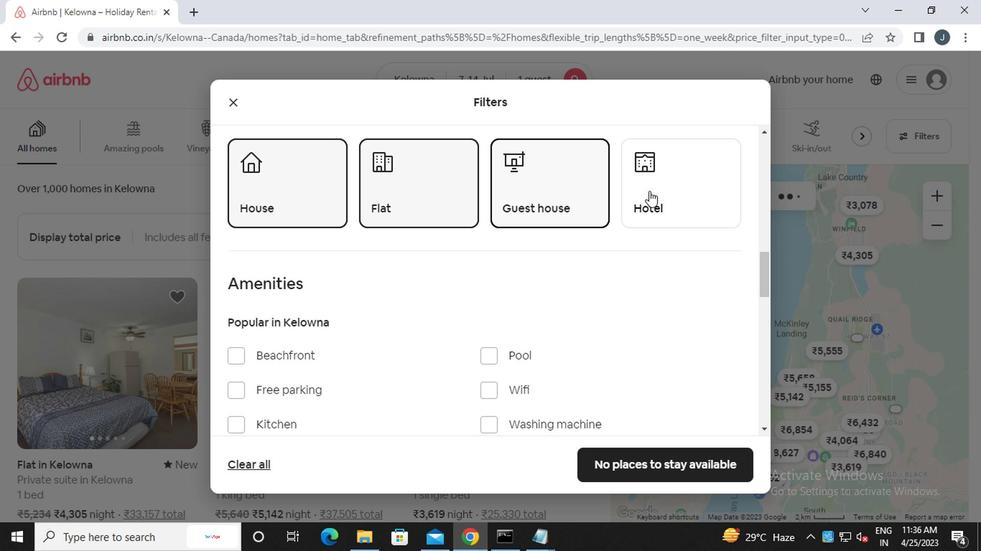 
Action: Mouse moved to (456, 258)
Screenshot: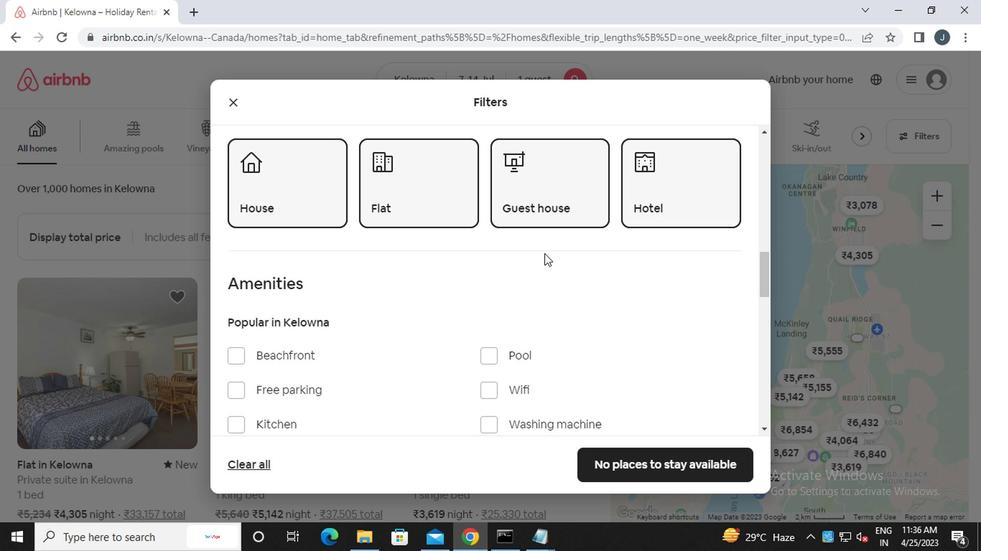 
Action: Mouse scrolled (456, 258) with delta (0, 0)
Screenshot: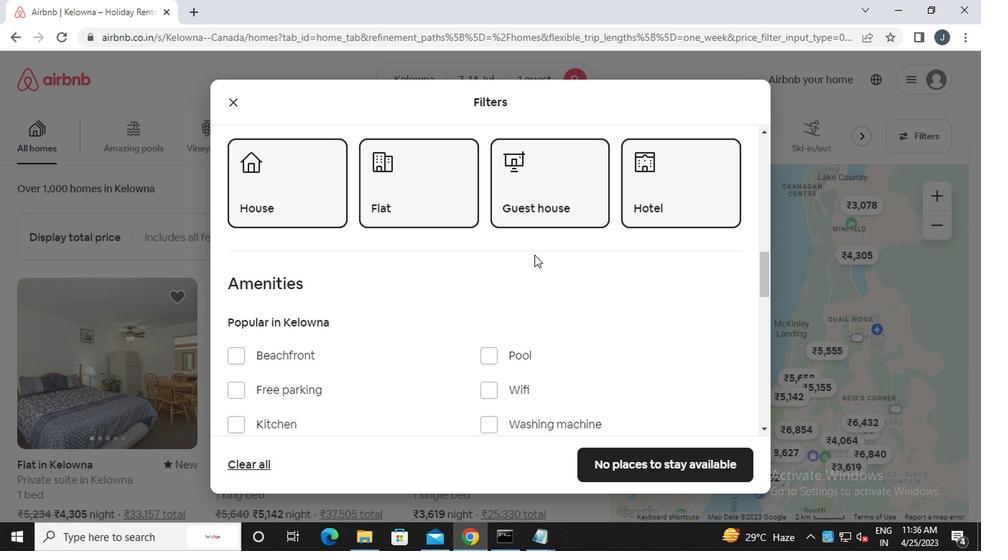 
Action: Mouse scrolled (456, 258) with delta (0, 0)
Screenshot: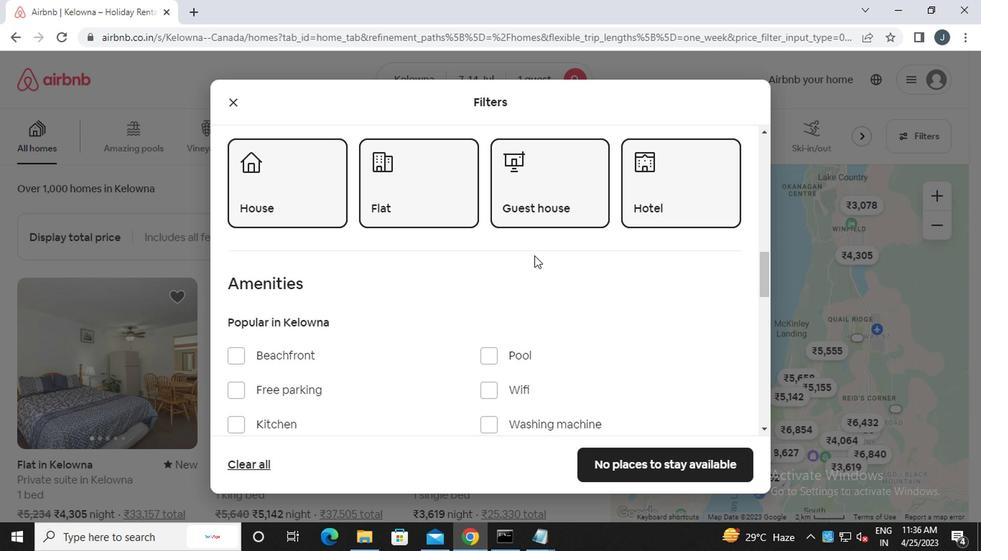 
Action: Mouse moved to (340, 266)
Screenshot: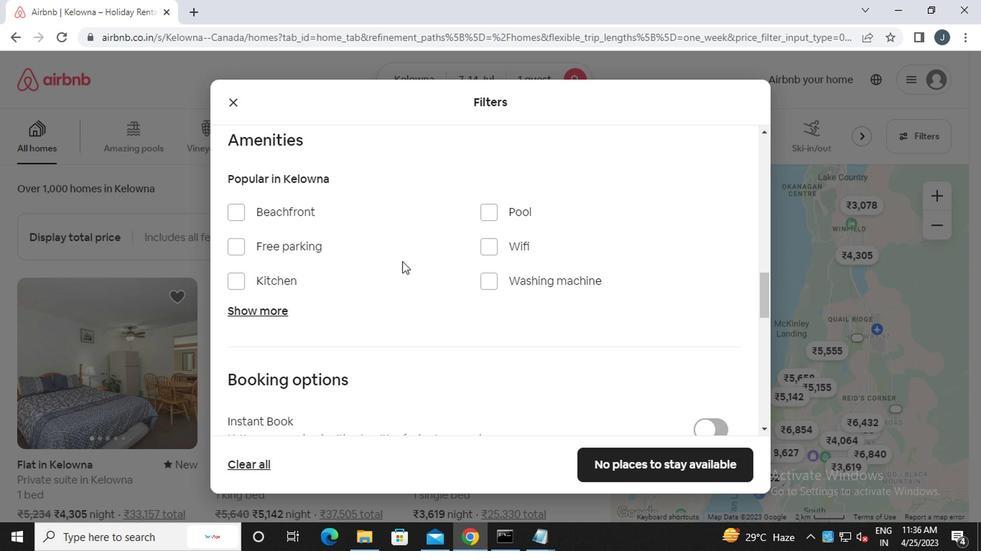 
Action: Mouse scrolled (340, 265) with delta (0, 0)
Screenshot: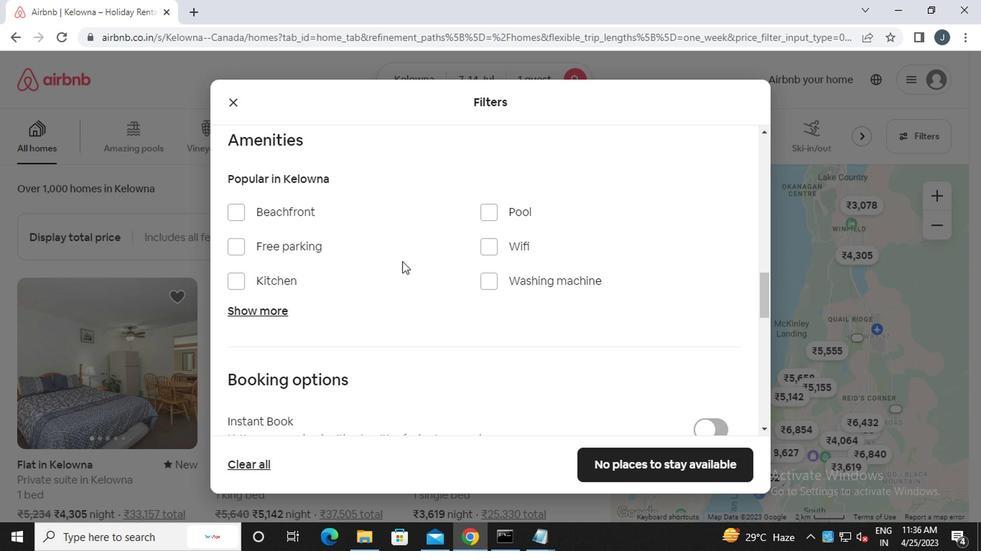 
Action: Mouse scrolled (340, 265) with delta (0, 0)
Screenshot: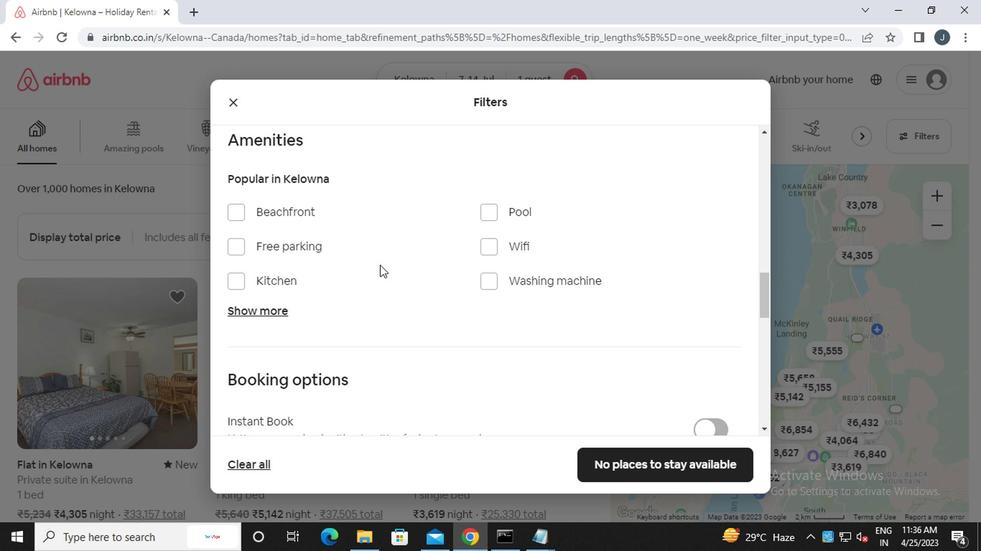 
Action: Mouse scrolled (340, 265) with delta (0, 0)
Screenshot: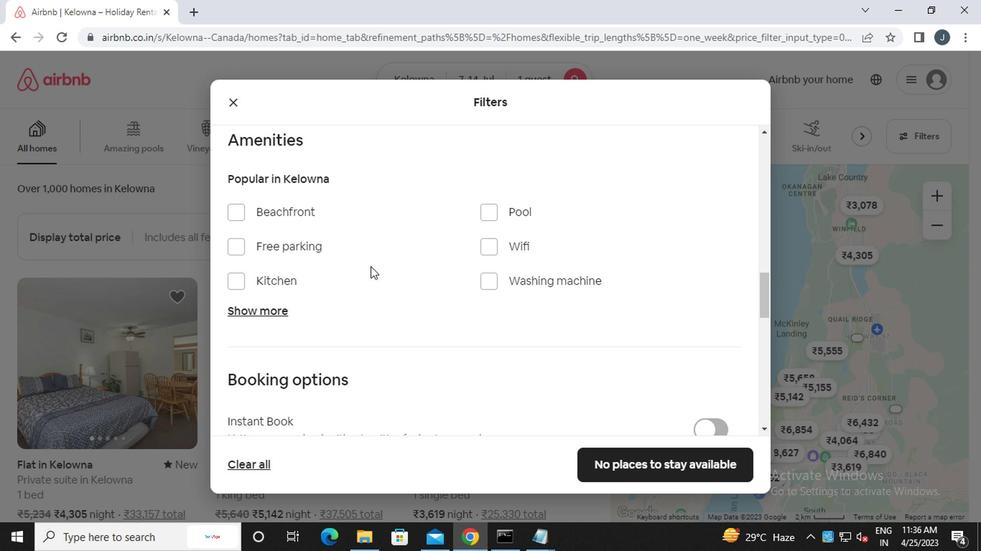
Action: Mouse moved to (577, 269)
Screenshot: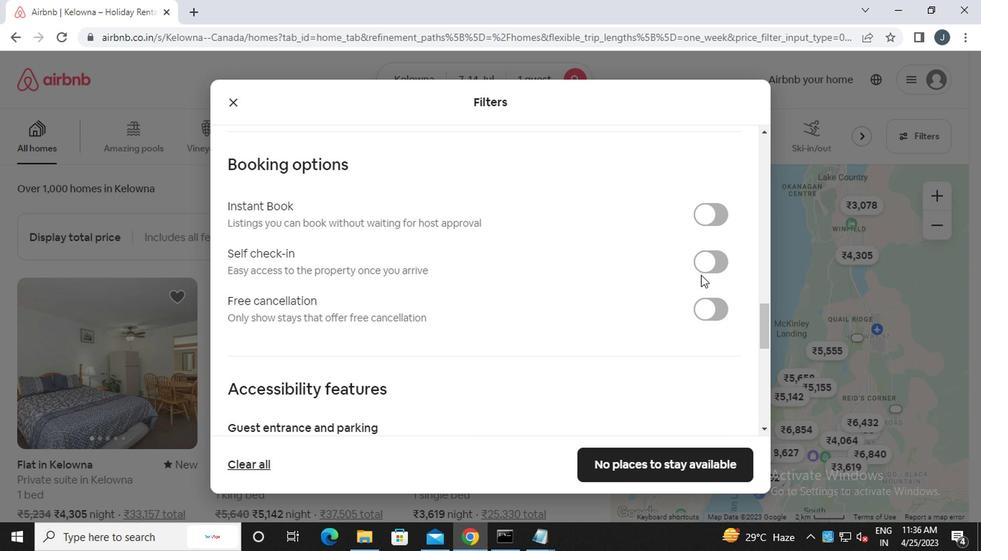 
Action: Mouse pressed left at (577, 269)
Screenshot: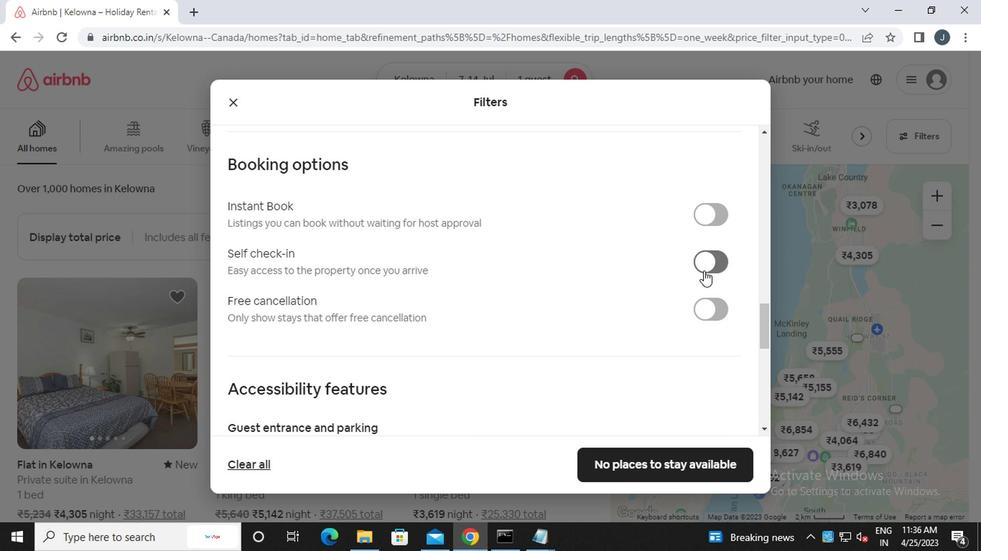 
Action: Mouse moved to (450, 292)
Screenshot: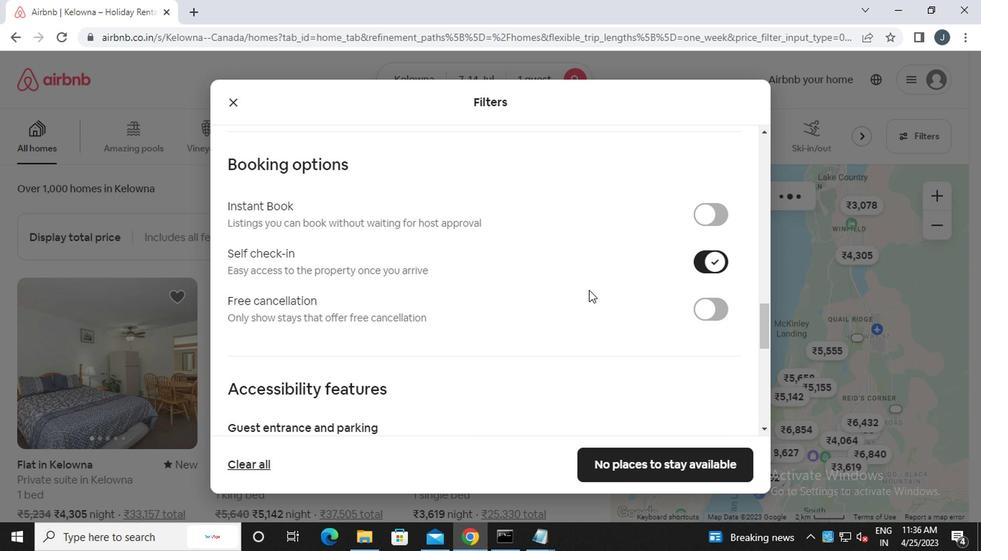 
Action: Mouse scrolled (450, 292) with delta (0, 0)
Screenshot: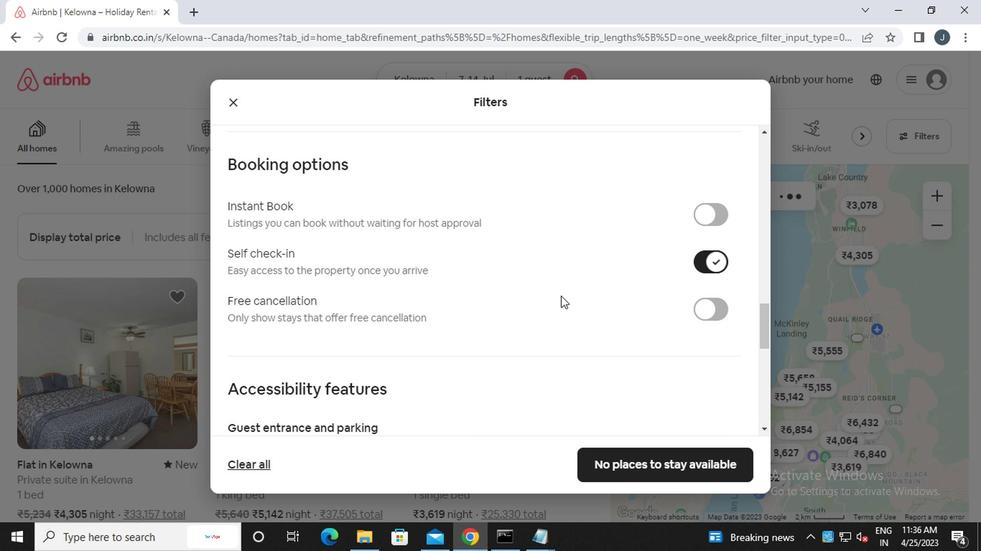 
Action: Mouse scrolled (450, 292) with delta (0, 0)
Screenshot: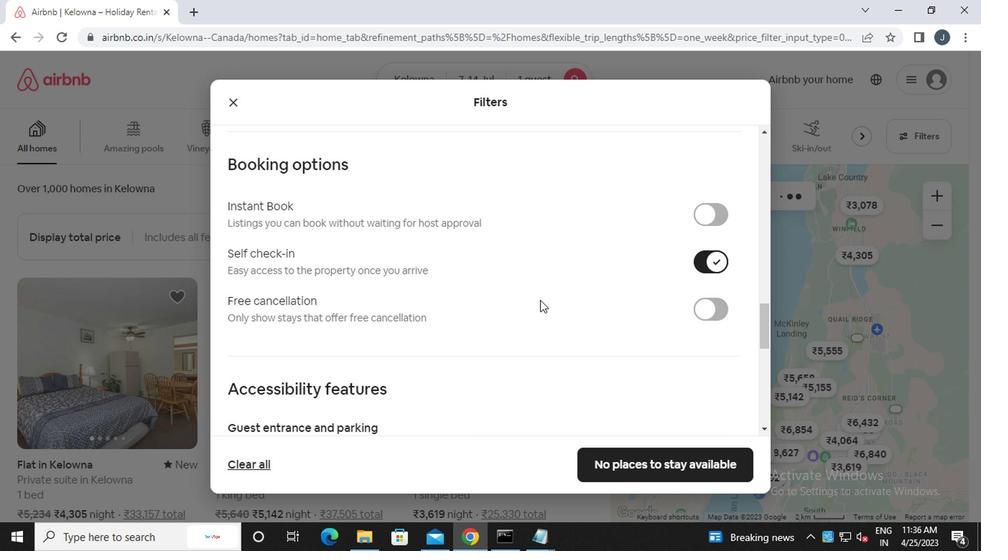 
Action: Mouse moved to (450, 292)
Screenshot: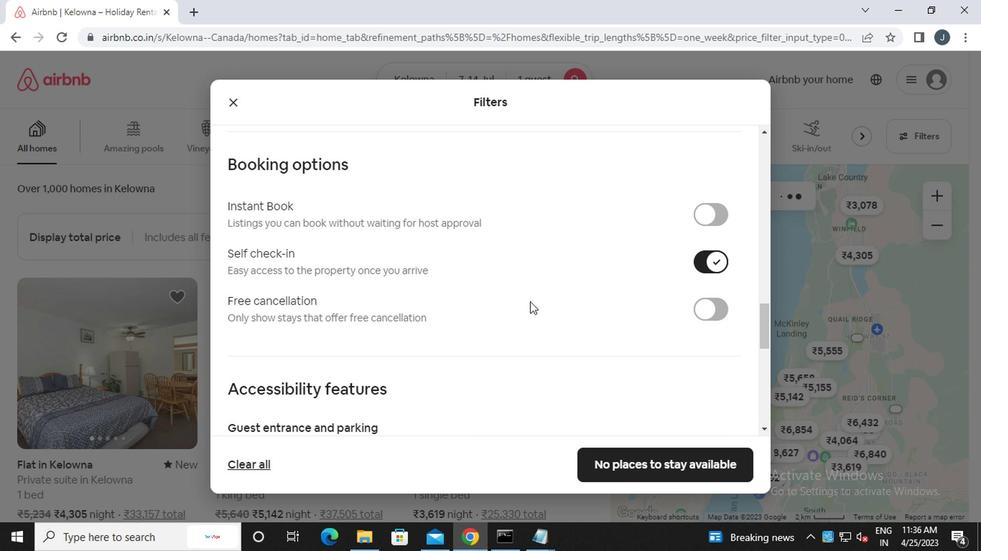 
Action: Mouse scrolled (450, 292) with delta (0, 0)
Screenshot: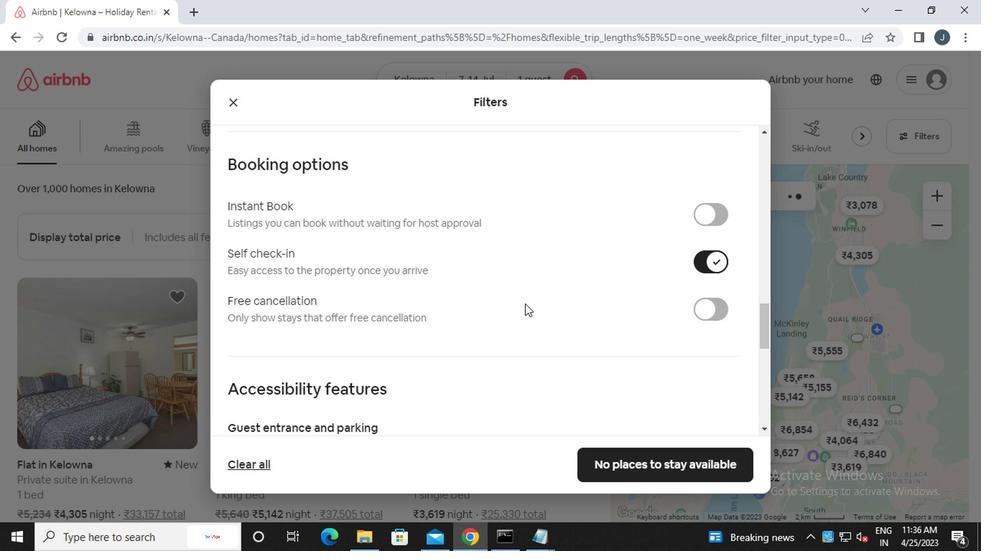
Action: Mouse moved to (448, 292)
Screenshot: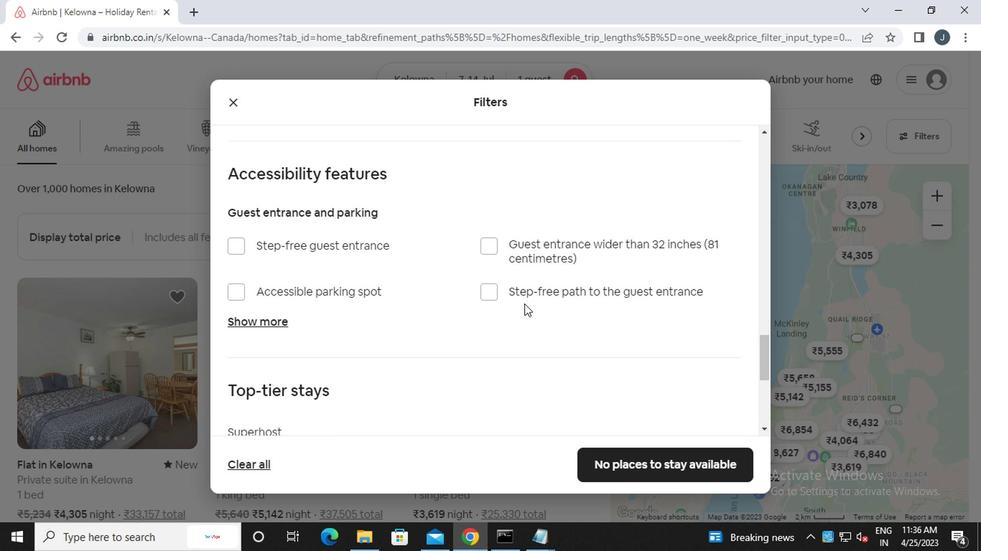 
Action: Mouse scrolled (448, 292) with delta (0, 0)
Screenshot: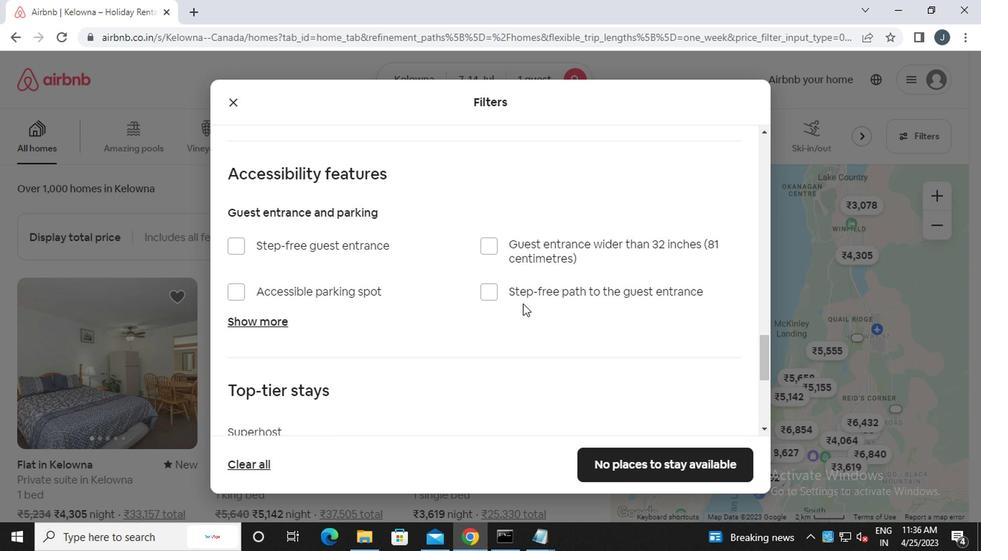 
Action: Mouse scrolled (448, 292) with delta (0, 0)
Screenshot: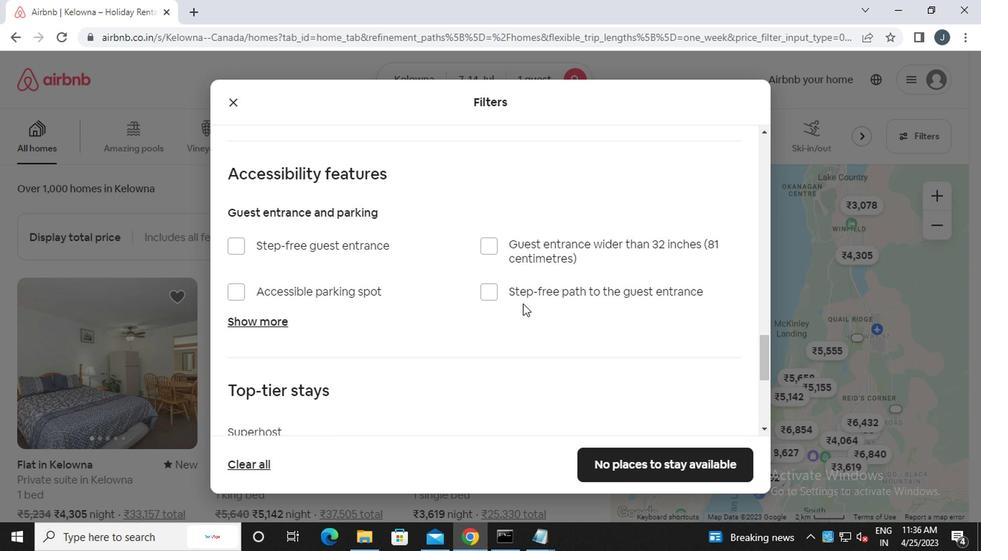 
Action: Mouse scrolled (448, 292) with delta (0, 0)
Screenshot: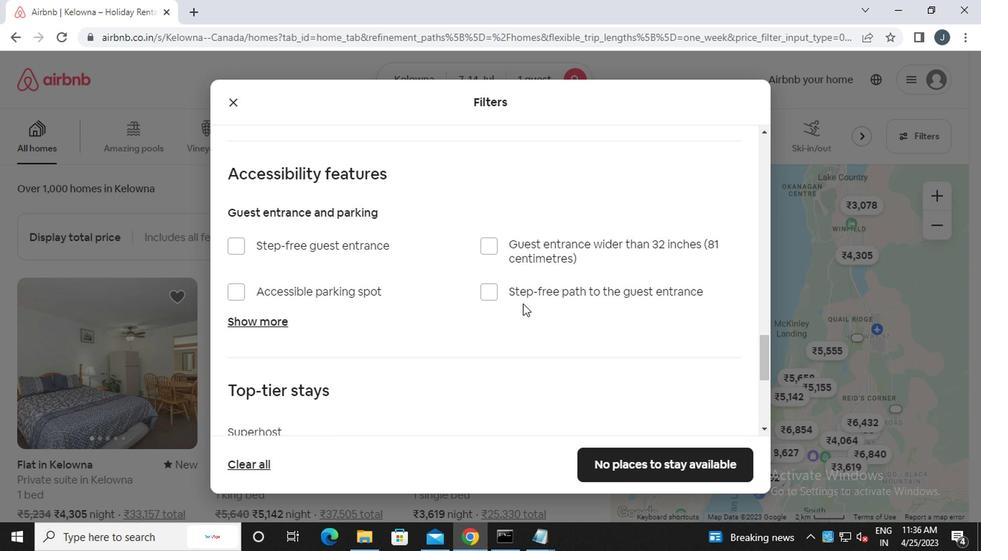 
Action: Mouse scrolled (448, 292) with delta (0, 0)
Screenshot: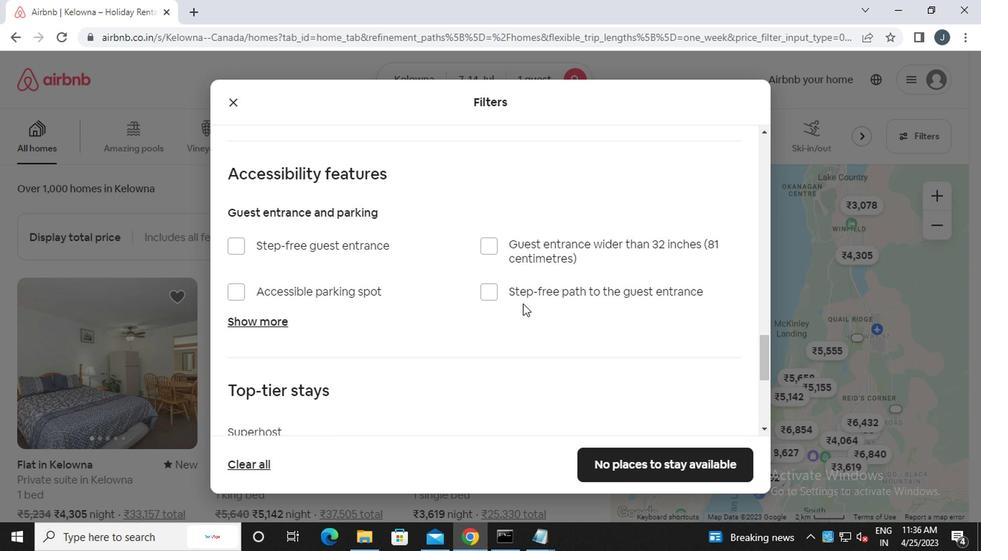 
Action: Mouse scrolled (448, 292) with delta (0, 0)
Screenshot: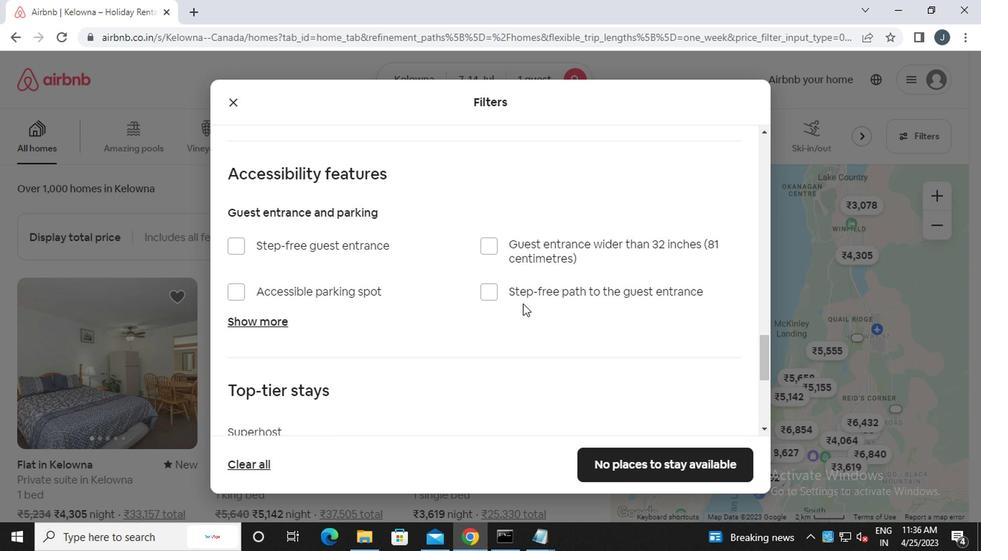 
Action: Mouse moved to (246, 311)
Screenshot: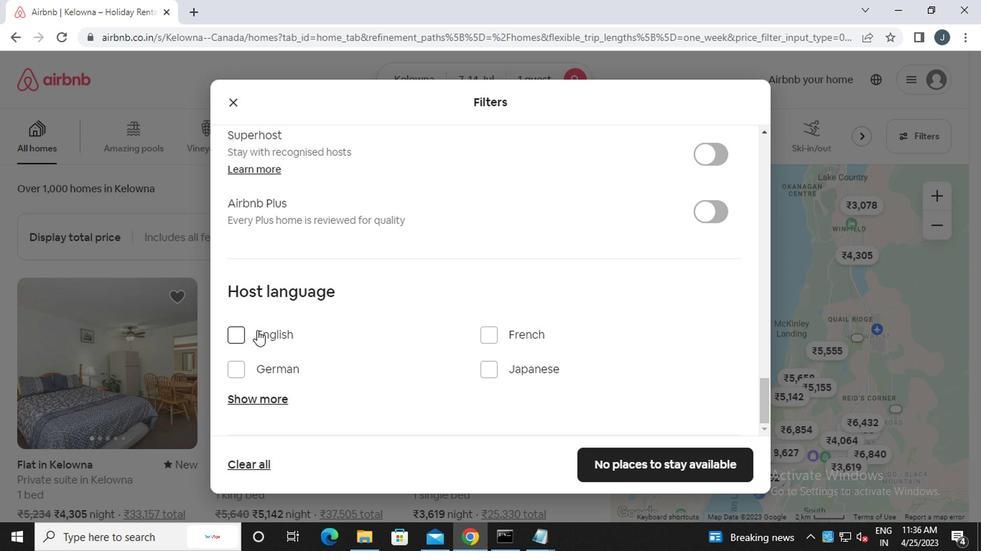 
Action: Mouse pressed left at (246, 311)
Screenshot: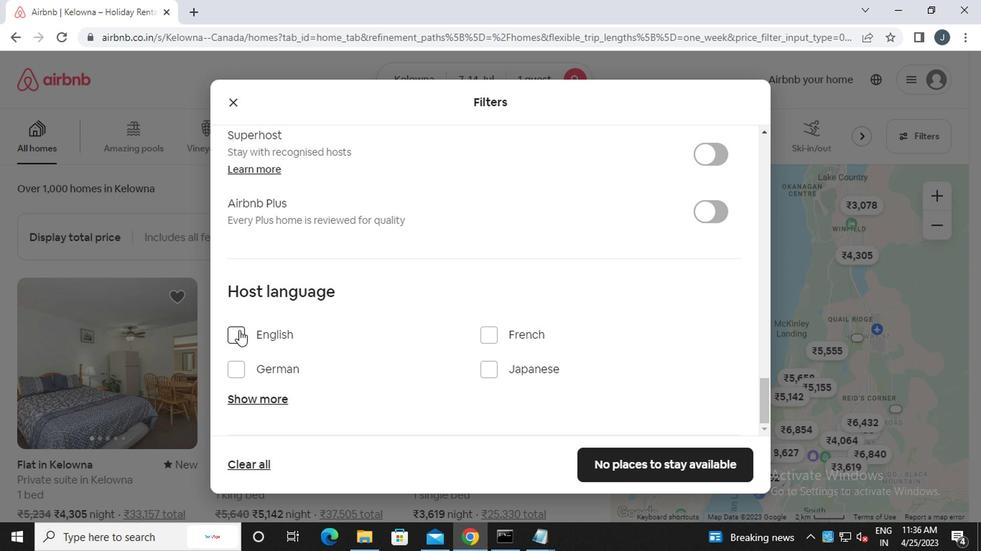 
Action: Mouse moved to (542, 406)
Screenshot: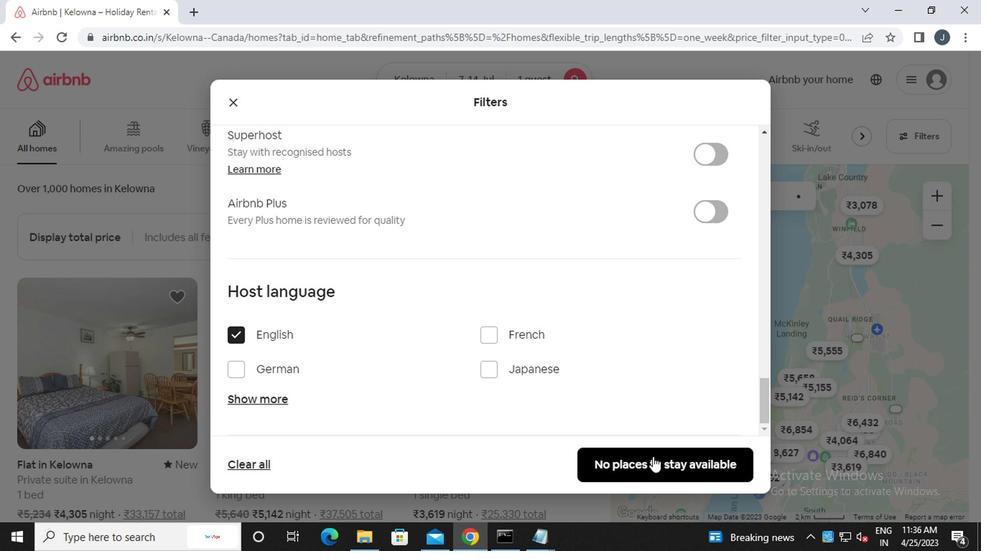 
Action: Mouse pressed left at (542, 406)
Screenshot: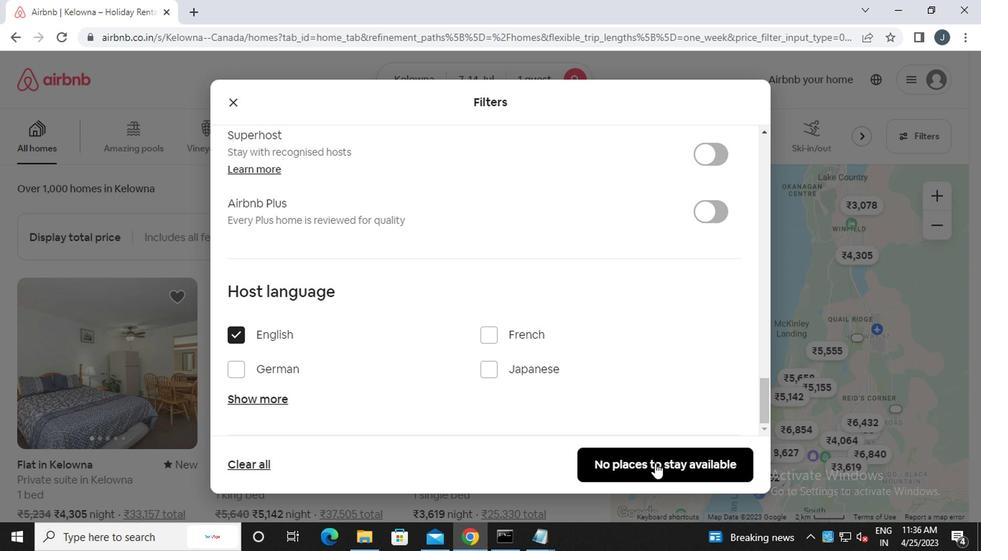 
Action: Mouse moved to (530, 398)
Screenshot: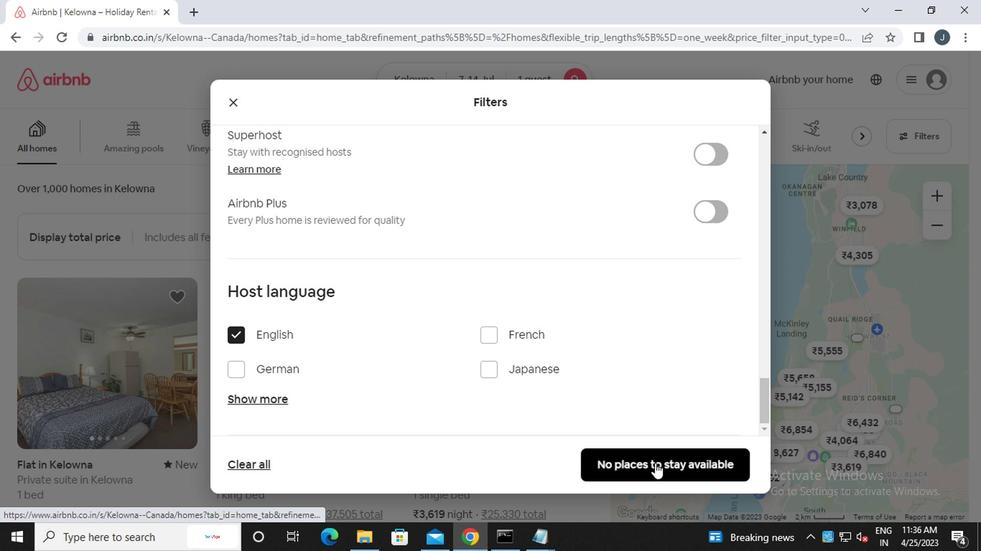 
